 Task: Find connections with filter location Sukuta with filter topic #realtorwith filter profile language Spanish with filter current company Teads with filter school MVSR Engineering College with filter industry Housing Programs with filter service category Demand Generation with filter keywords title Sales Engineer
Action: Mouse moved to (238, 227)
Screenshot: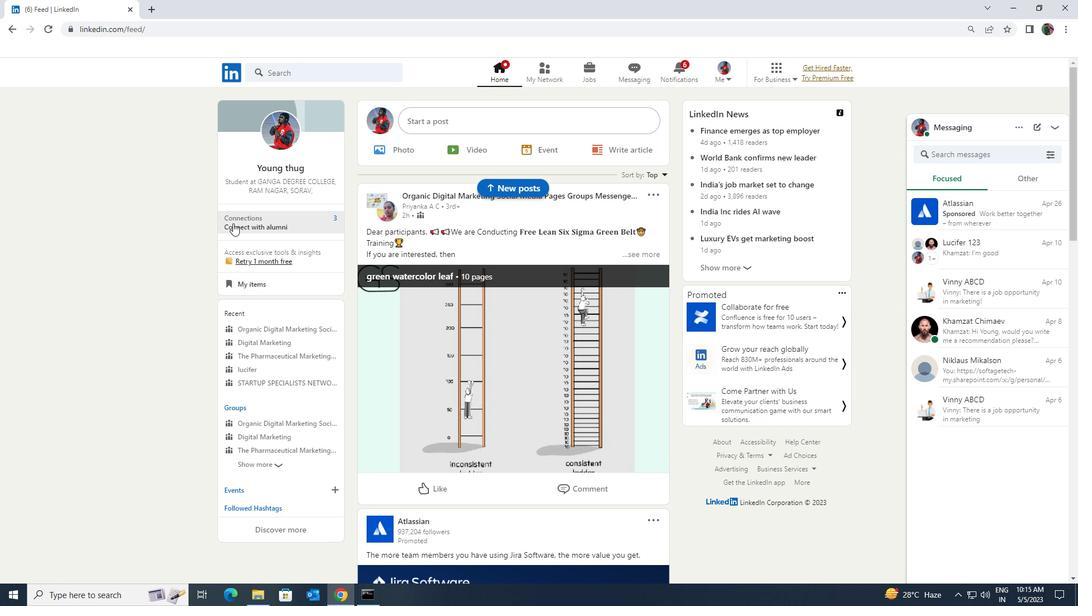 
Action: Mouse pressed left at (238, 227)
Screenshot: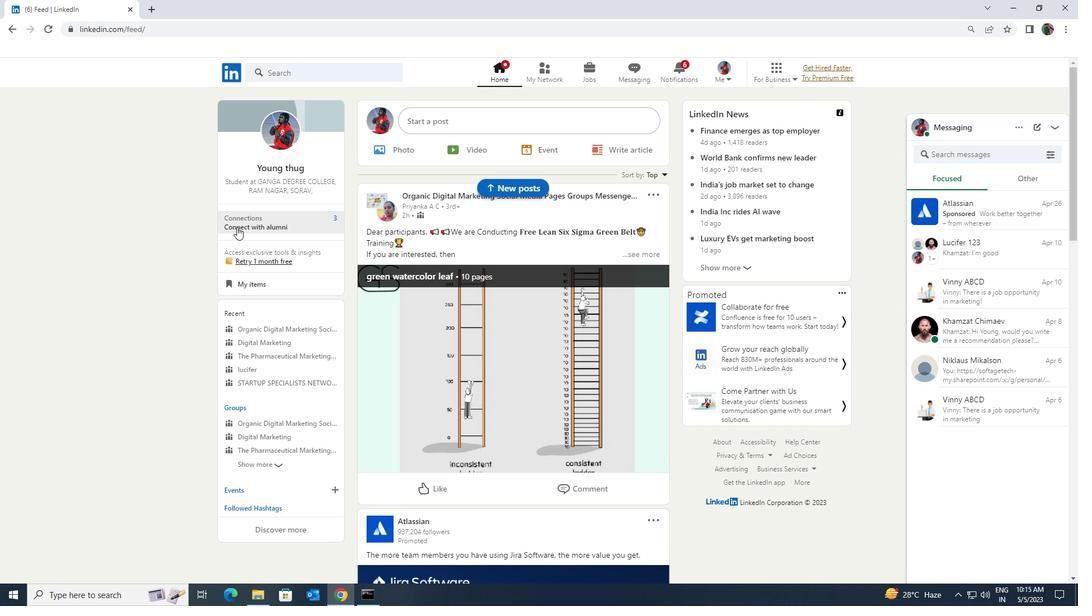 
Action: Mouse moved to (268, 140)
Screenshot: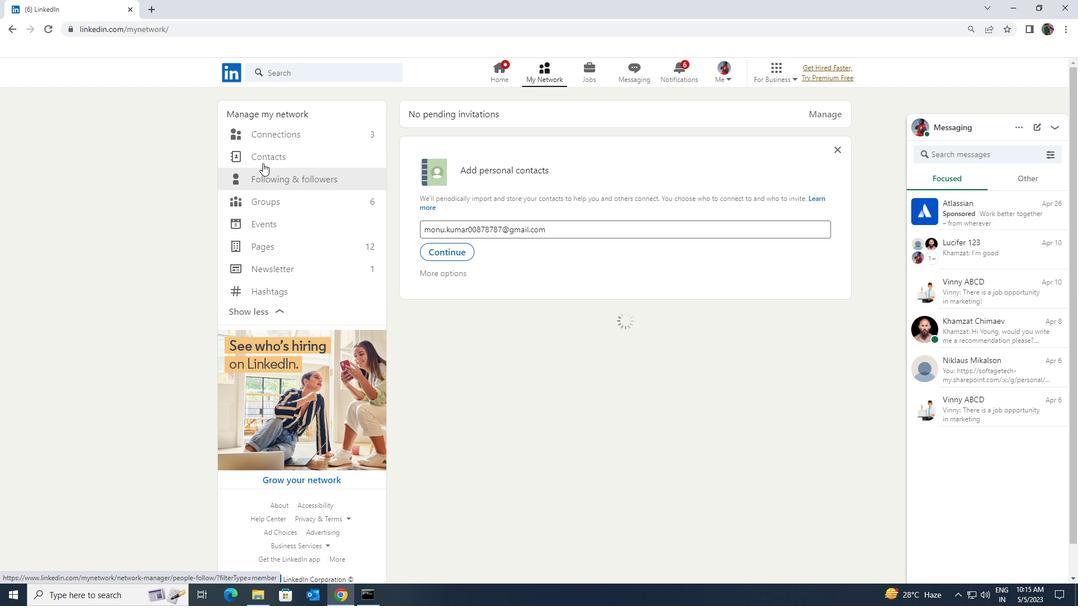 
Action: Mouse pressed left at (268, 140)
Screenshot: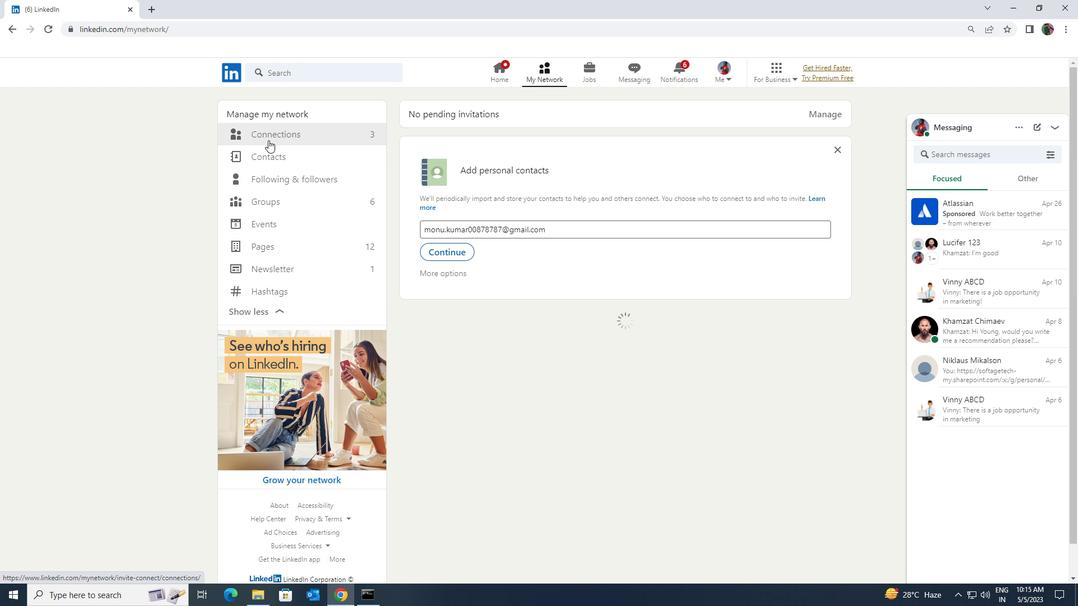 
Action: Mouse moved to (614, 136)
Screenshot: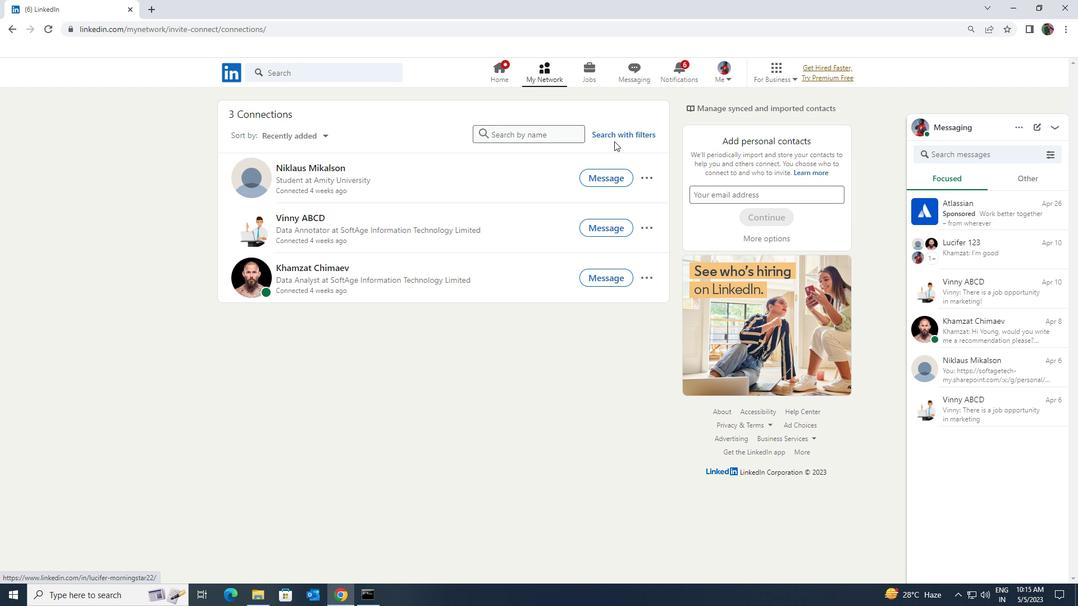 
Action: Mouse pressed left at (614, 136)
Screenshot: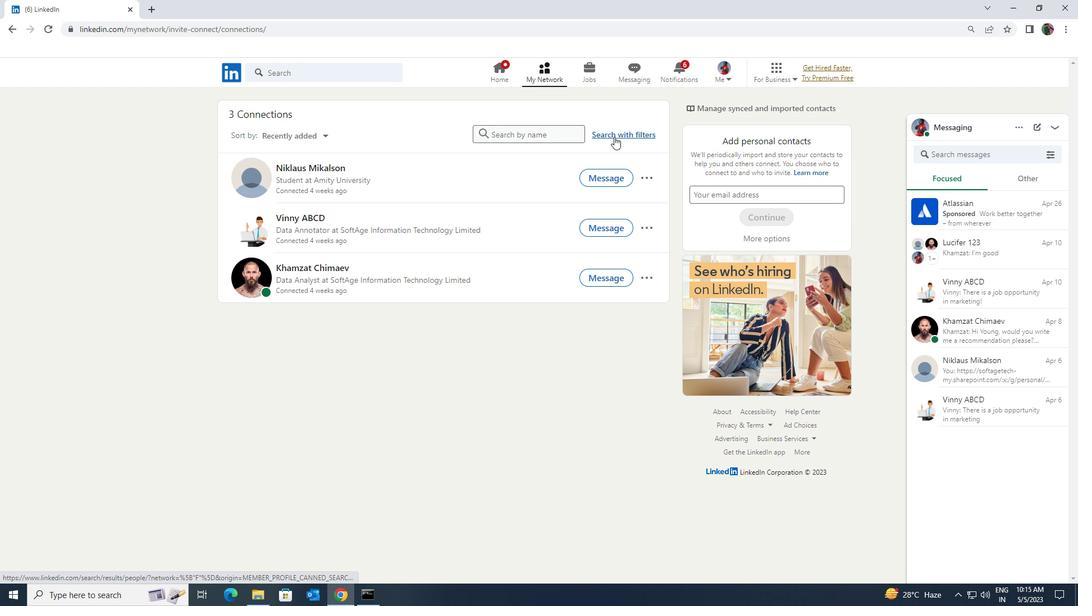 
Action: Mouse moved to (580, 102)
Screenshot: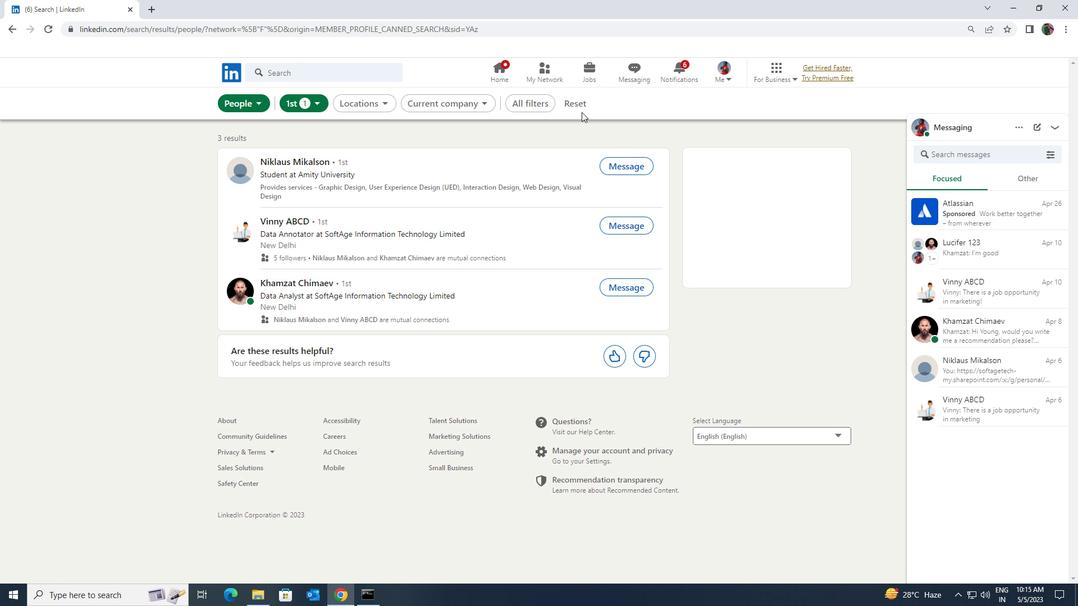 
Action: Mouse pressed left at (580, 102)
Screenshot: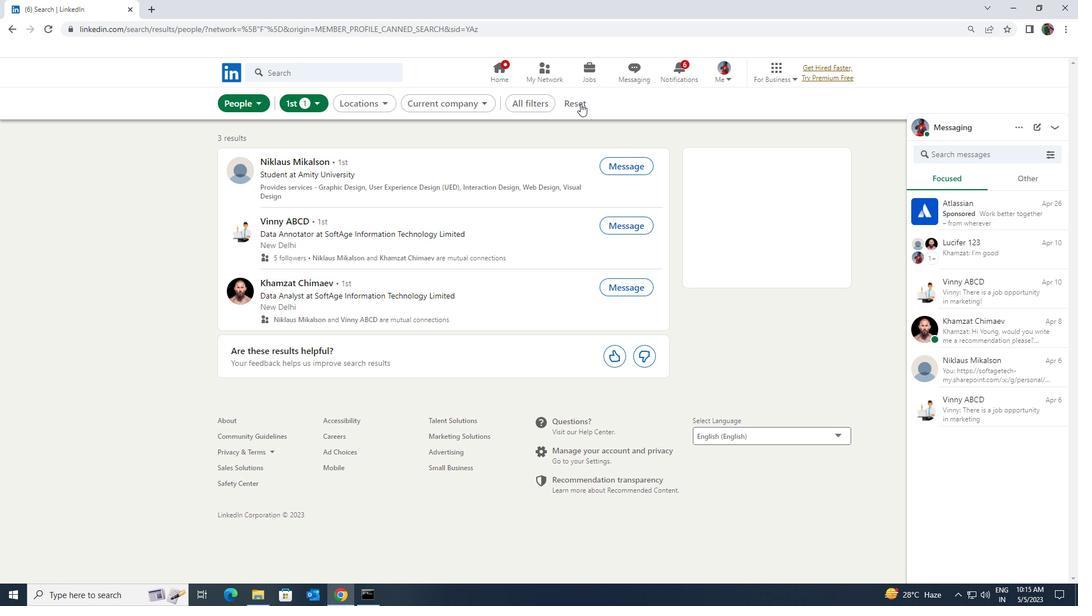 
Action: Mouse moved to (573, 103)
Screenshot: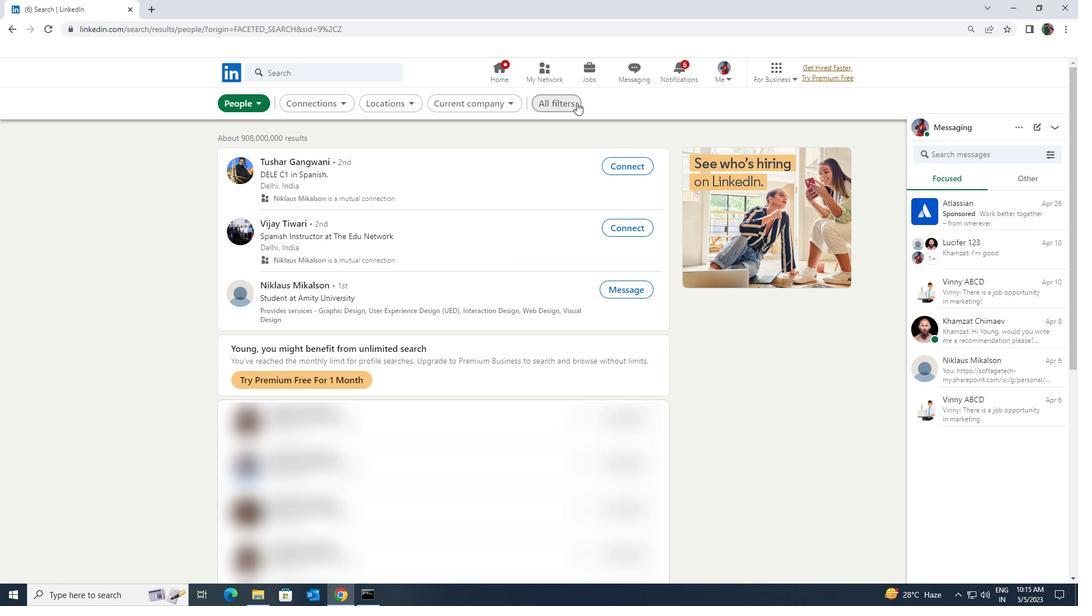 
Action: Mouse pressed left at (573, 103)
Screenshot: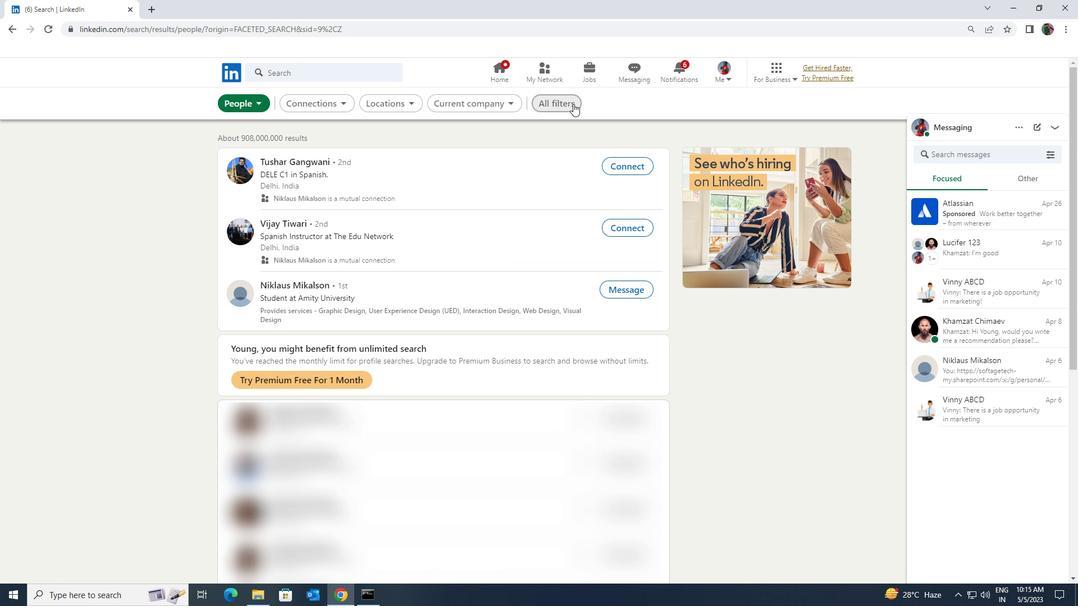
Action: Mouse moved to (940, 439)
Screenshot: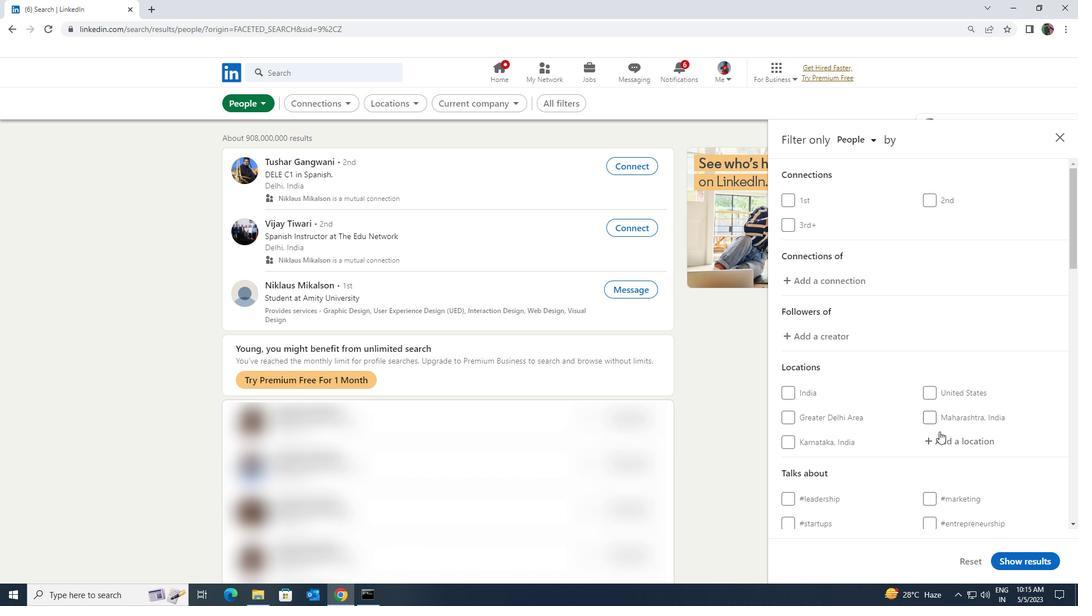 
Action: Mouse pressed left at (940, 439)
Screenshot: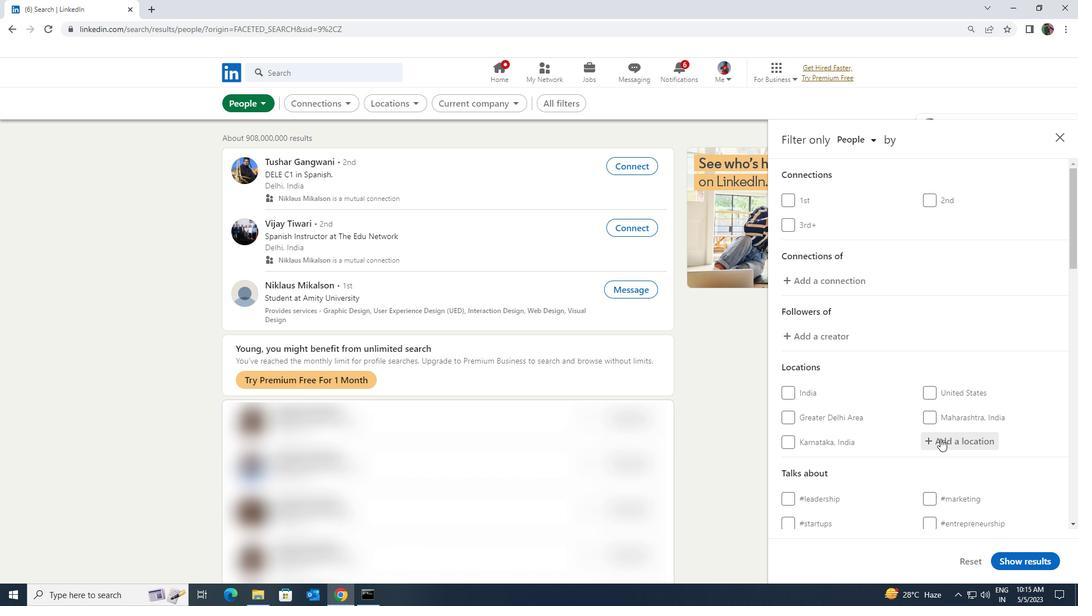 
Action: Mouse moved to (924, 436)
Screenshot: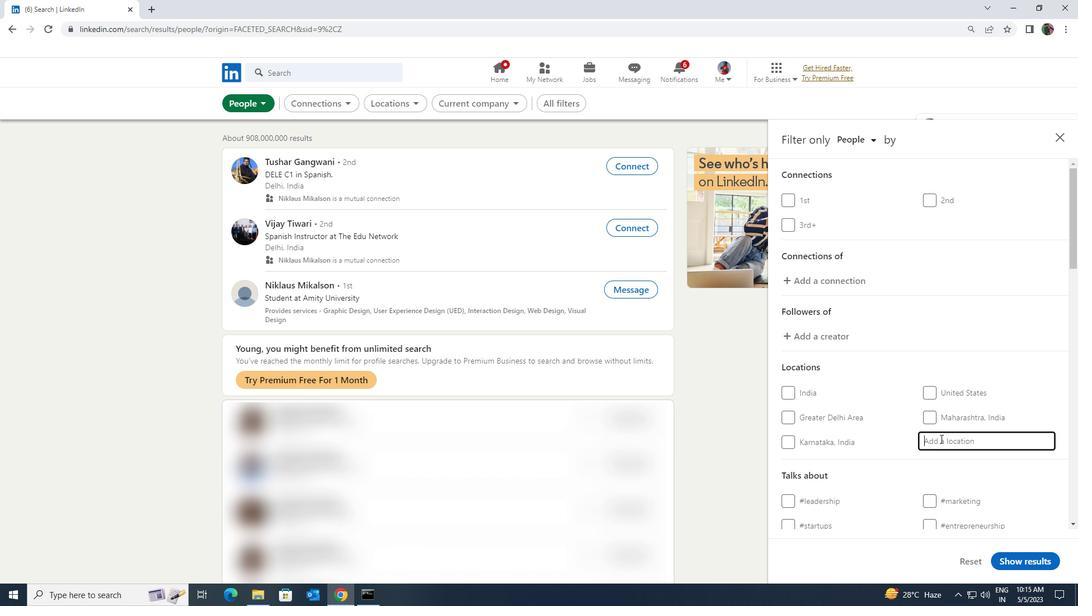 
Action: Key pressed <Key.shift>SUKUTA
Screenshot: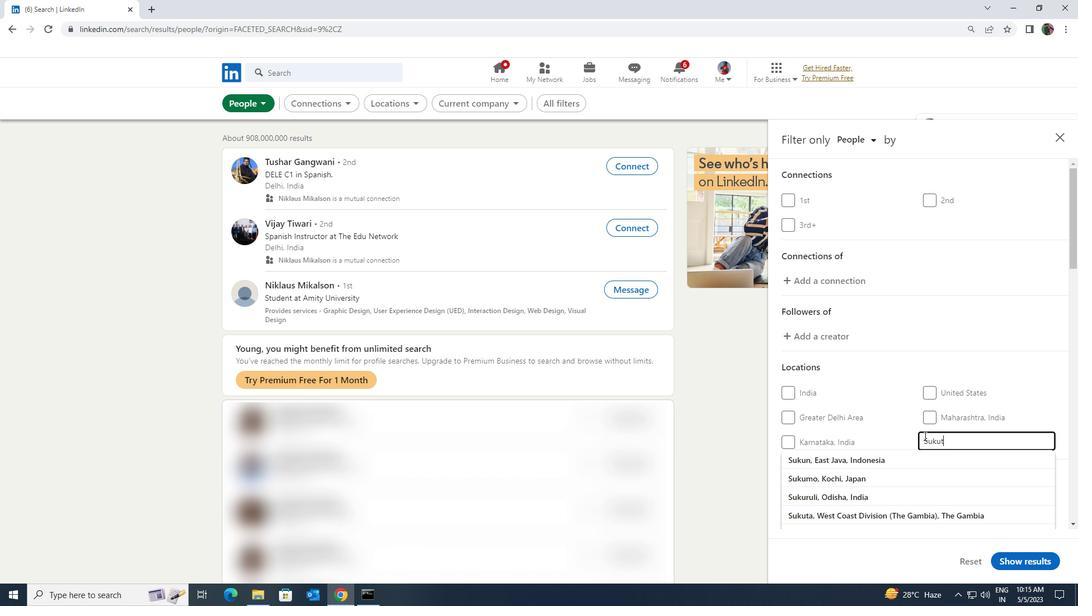 
Action: Mouse moved to (921, 465)
Screenshot: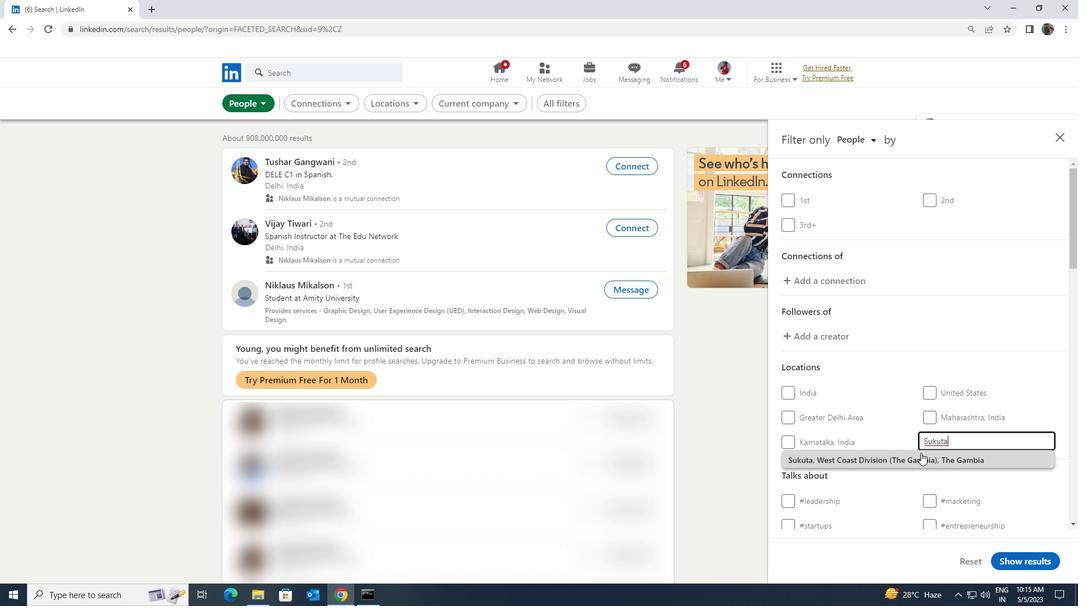 
Action: Mouse pressed left at (921, 465)
Screenshot: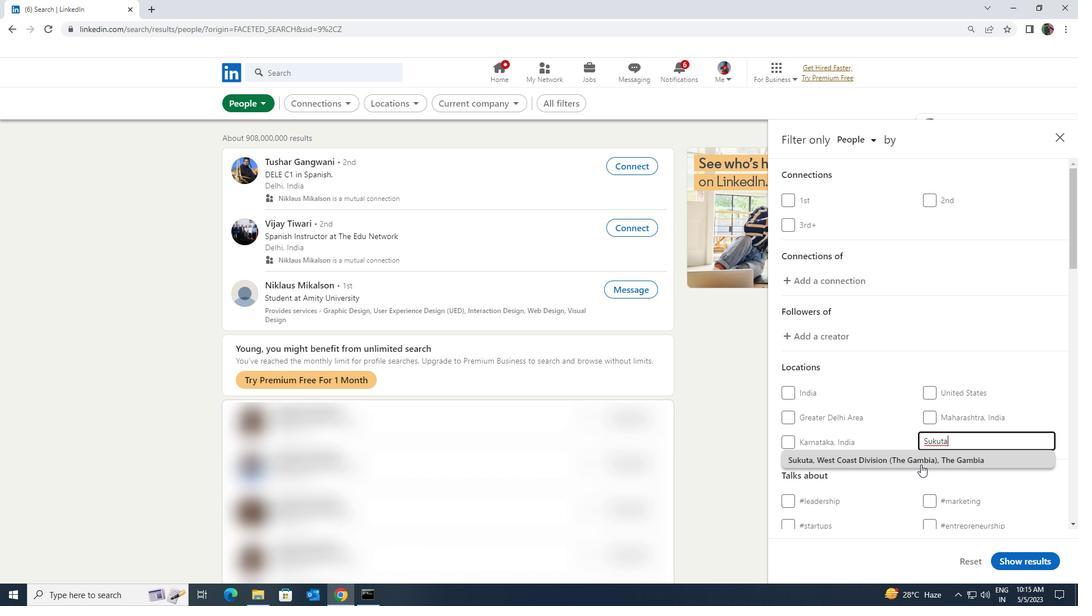 
Action: Mouse scrolled (921, 465) with delta (0, 0)
Screenshot: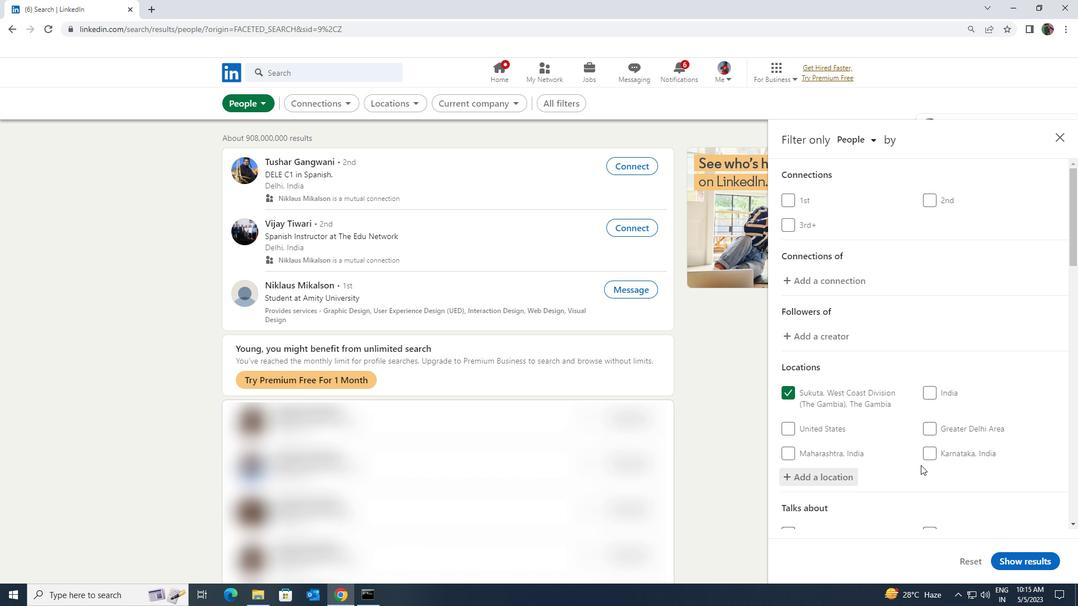 
Action: Mouse scrolled (921, 465) with delta (0, 0)
Screenshot: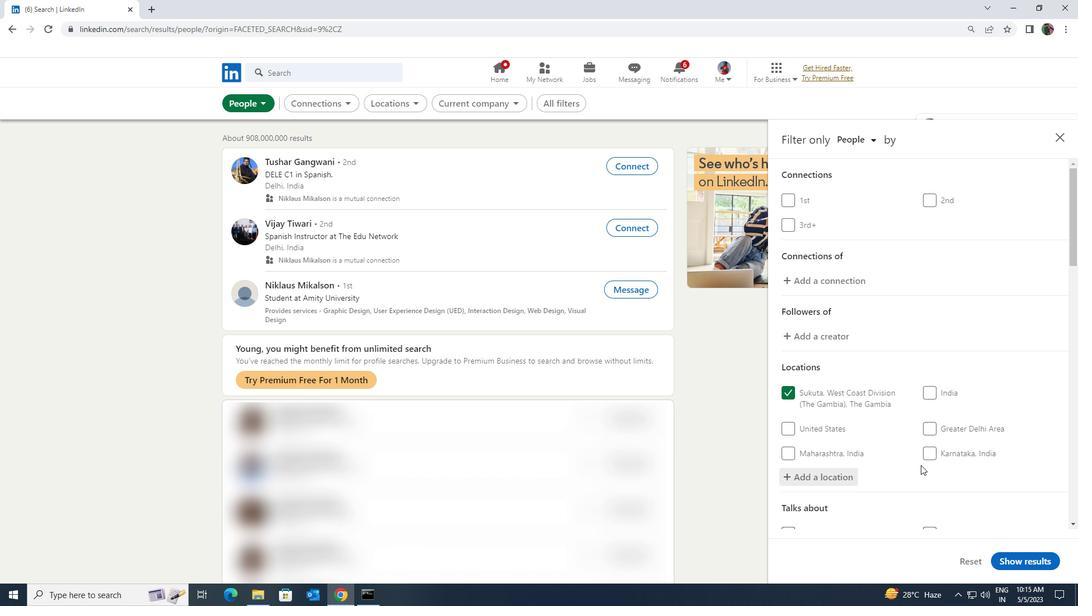 
Action: Mouse moved to (934, 472)
Screenshot: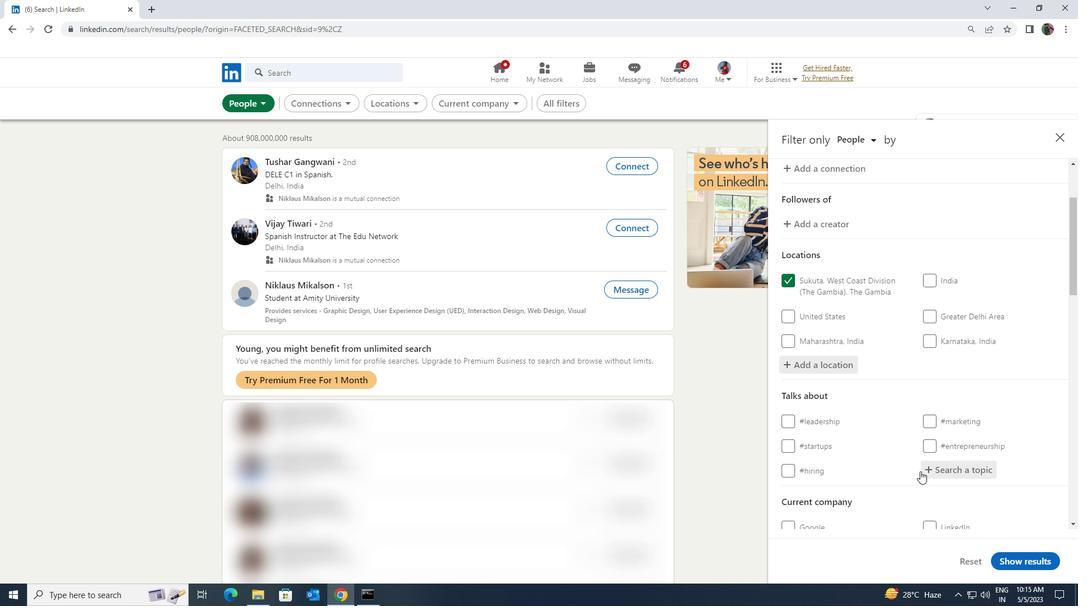
Action: Mouse pressed left at (934, 472)
Screenshot: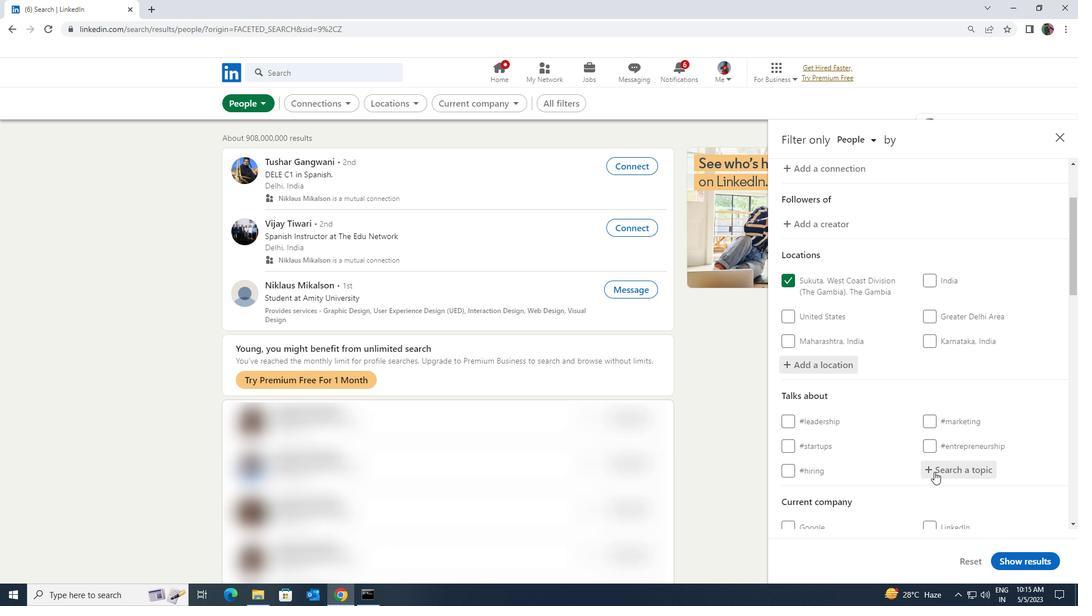 
Action: Key pressed <Key.shift><Key.shift>REALTOR
Screenshot: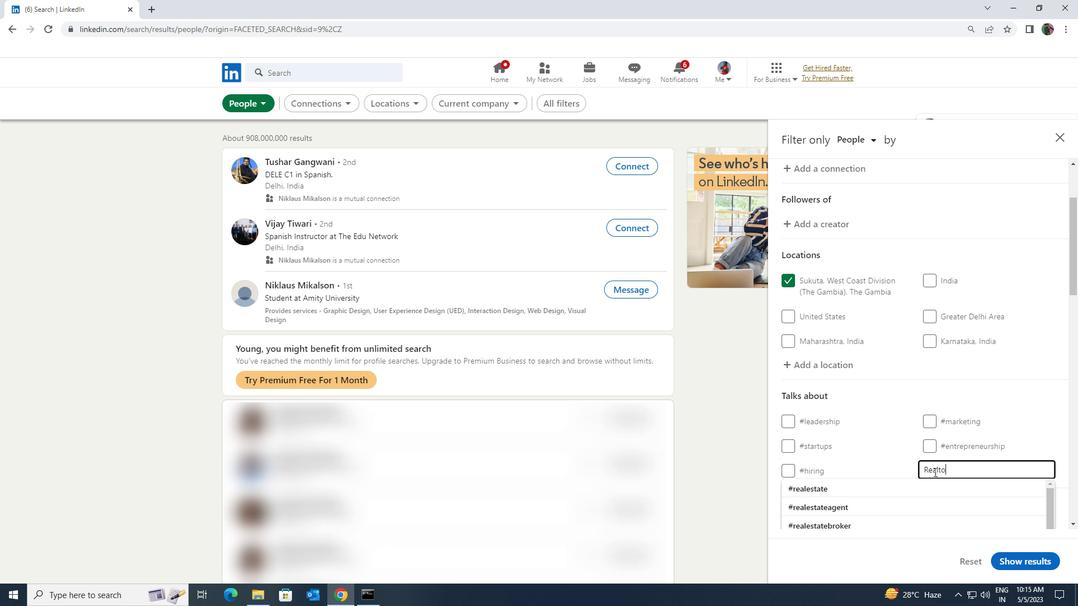 
Action: Mouse moved to (927, 481)
Screenshot: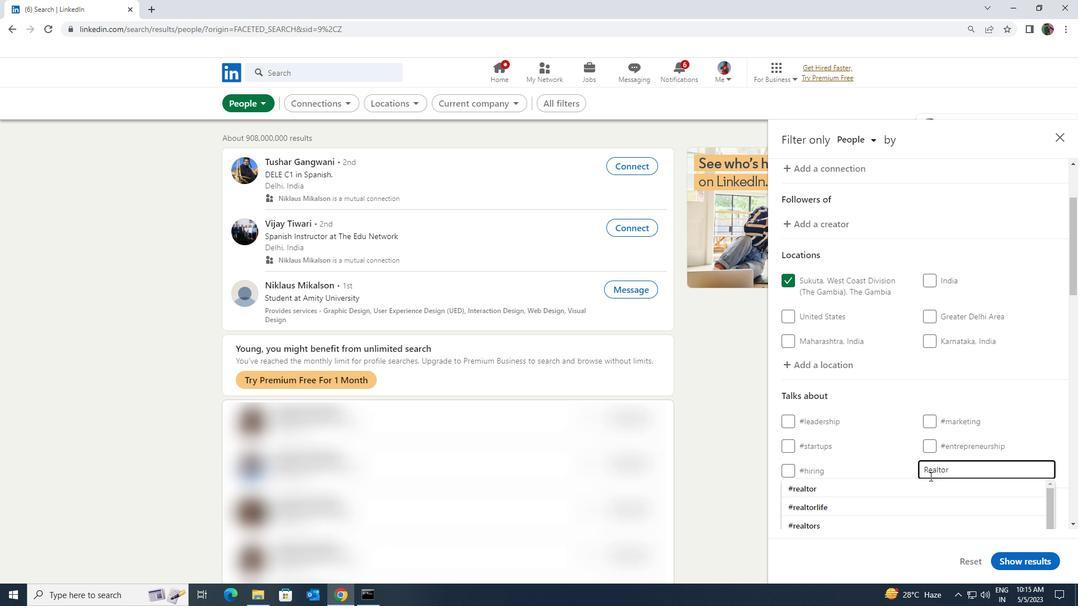 
Action: Mouse pressed left at (927, 481)
Screenshot: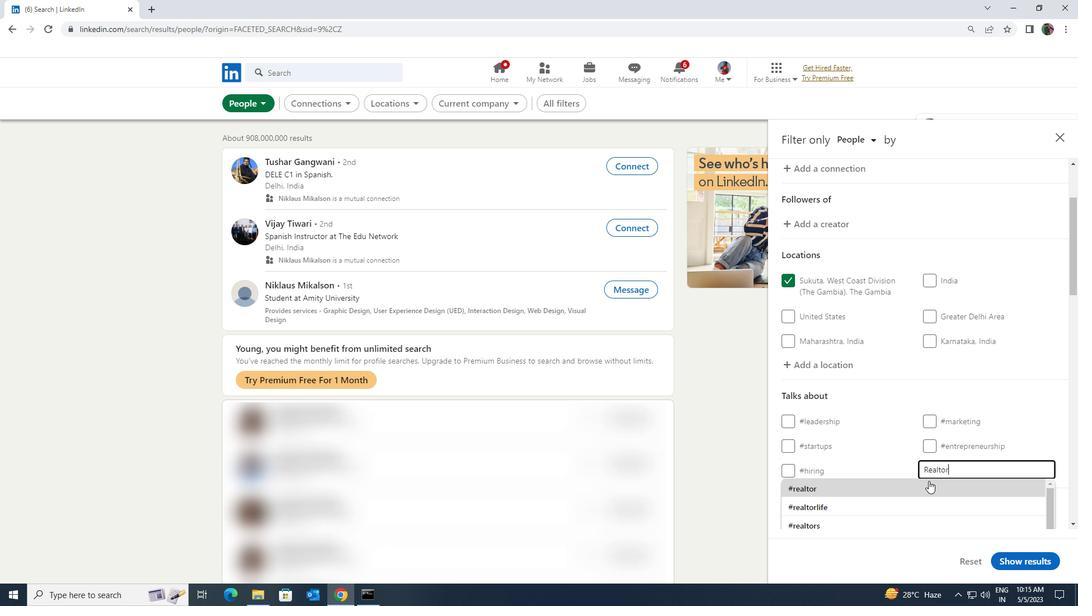 
Action: Mouse scrolled (927, 481) with delta (0, 0)
Screenshot: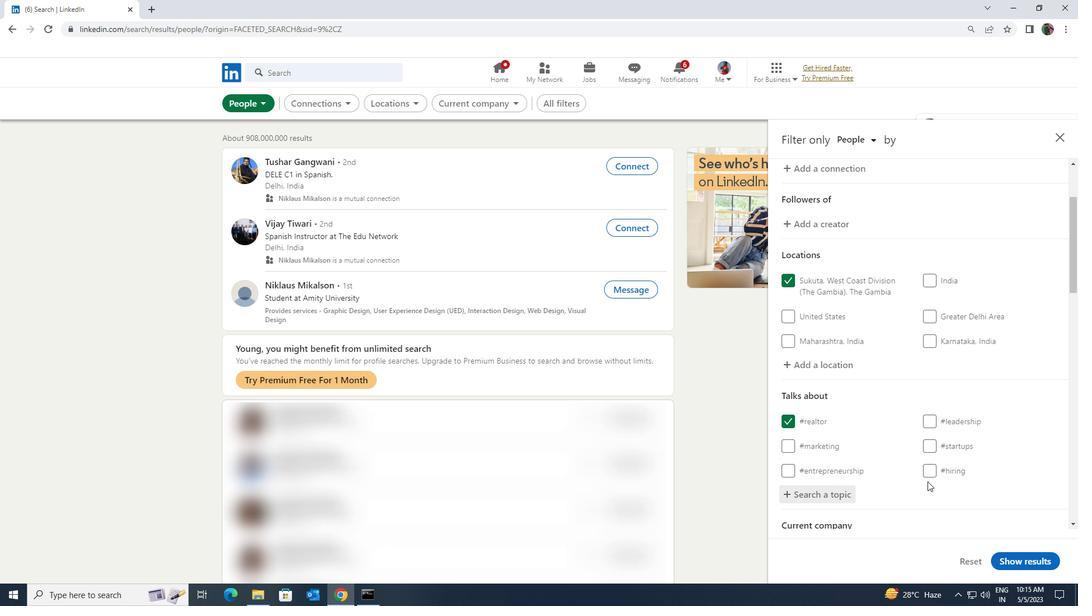 
Action: Mouse scrolled (927, 481) with delta (0, 0)
Screenshot: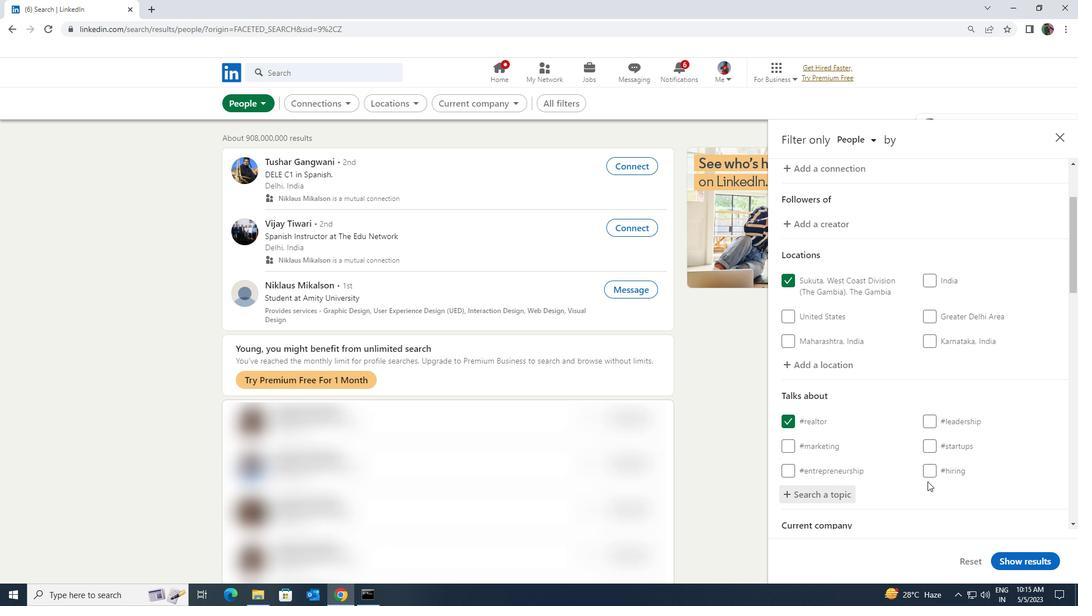 
Action: Mouse scrolled (927, 481) with delta (0, 0)
Screenshot: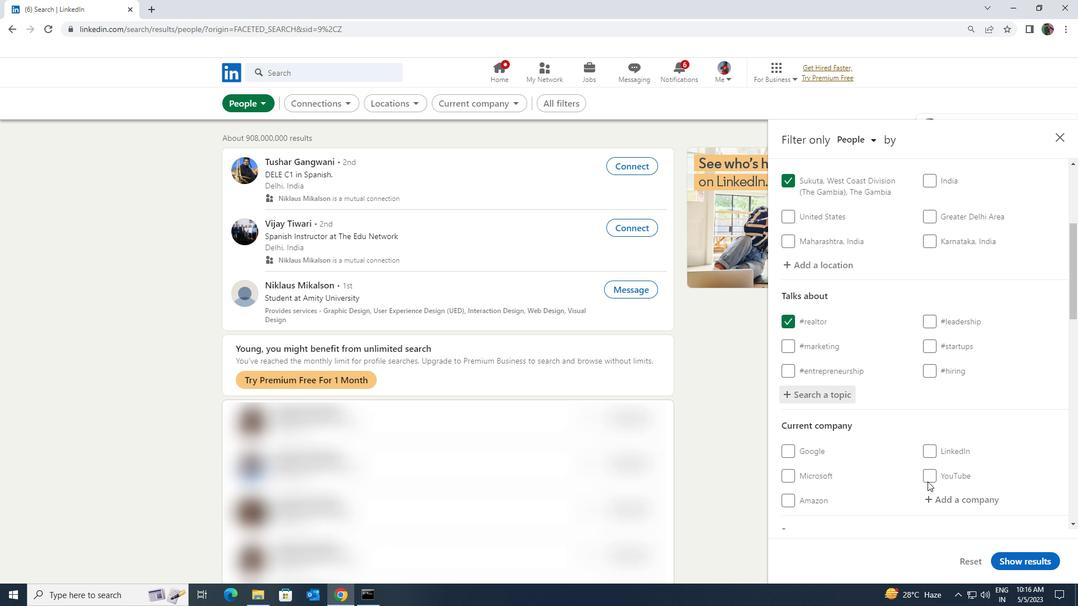 
Action: Mouse scrolled (927, 481) with delta (0, 0)
Screenshot: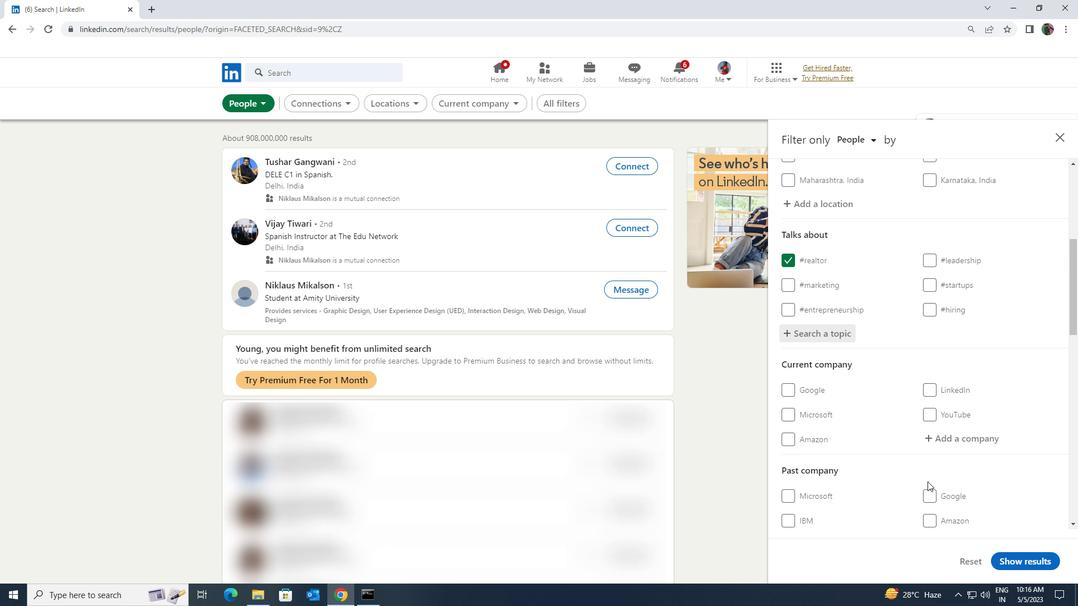 
Action: Mouse scrolled (927, 481) with delta (0, 0)
Screenshot: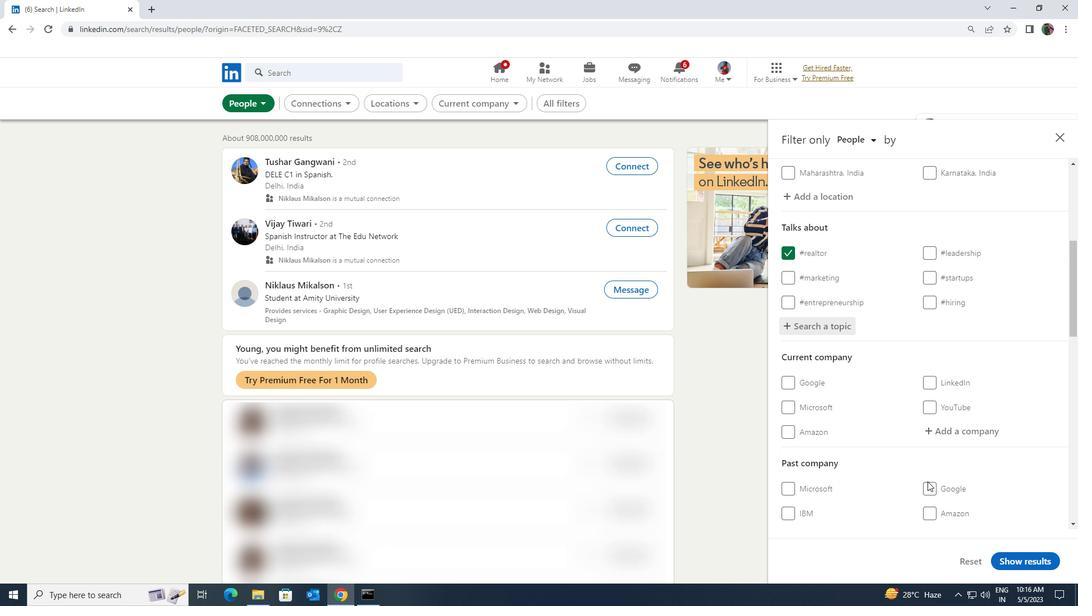 
Action: Mouse scrolled (927, 481) with delta (0, 0)
Screenshot: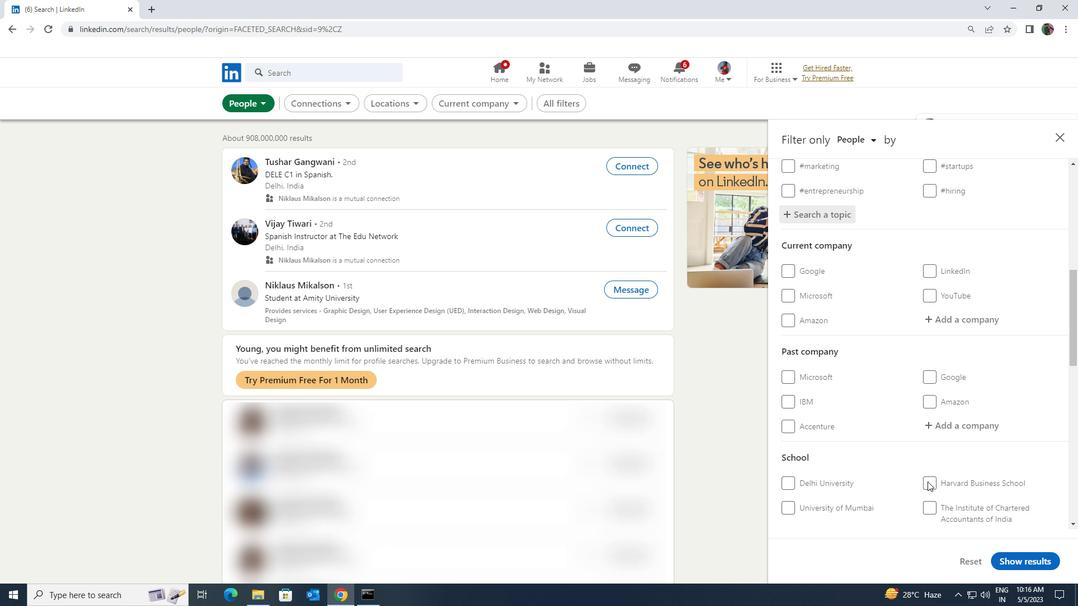 
Action: Mouse scrolled (927, 481) with delta (0, 0)
Screenshot: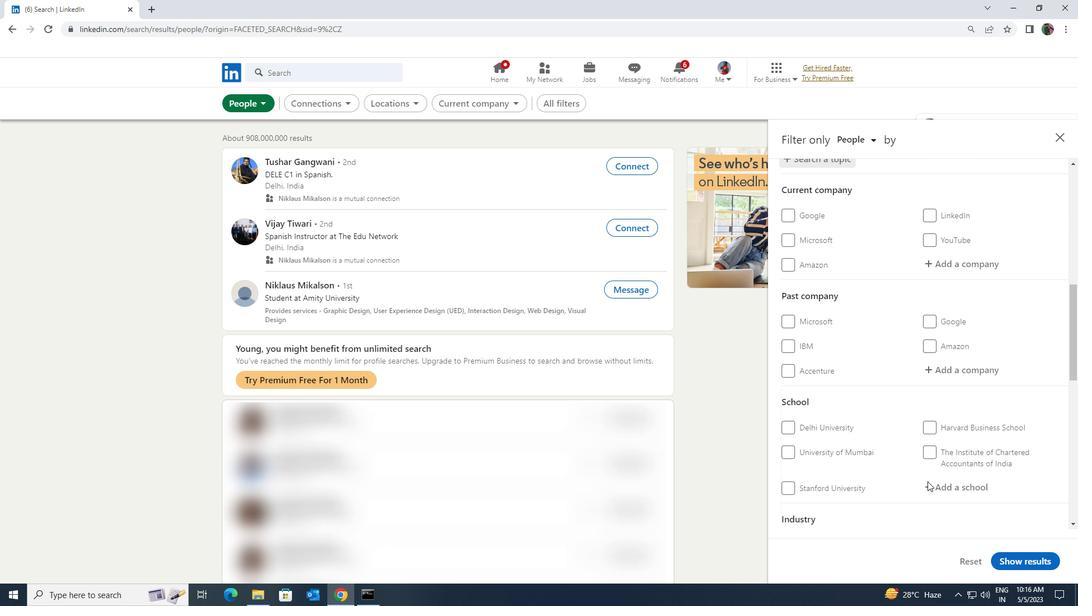
Action: Mouse scrolled (927, 481) with delta (0, 0)
Screenshot: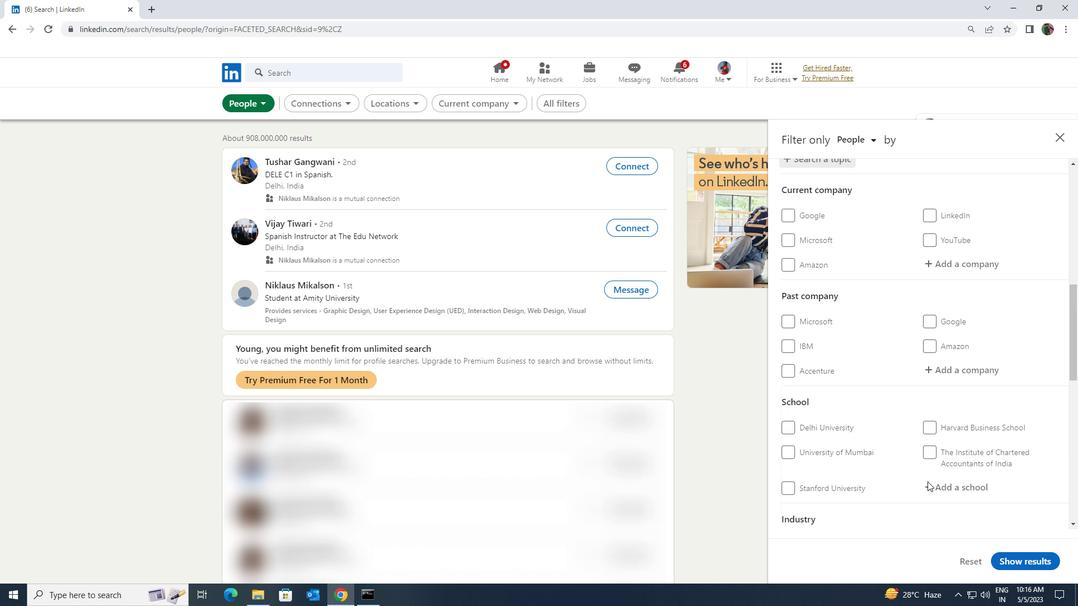 
Action: Mouse scrolled (927, 481) with delta (0, 0)
Screenshot: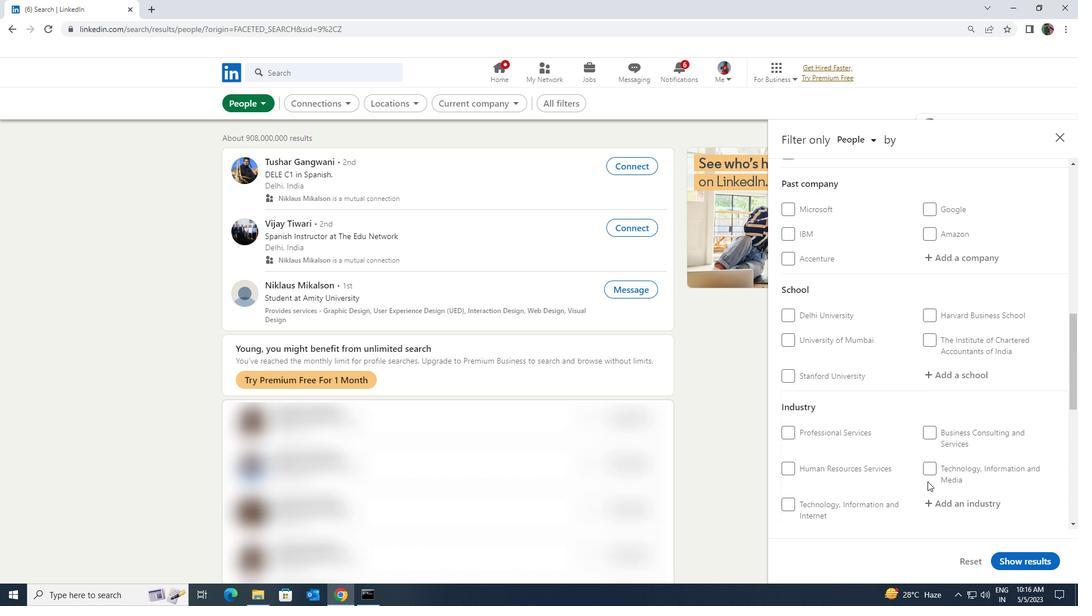 
Action: Mouse scrolled (927, 481) with delta (0, 0)
Screenshot: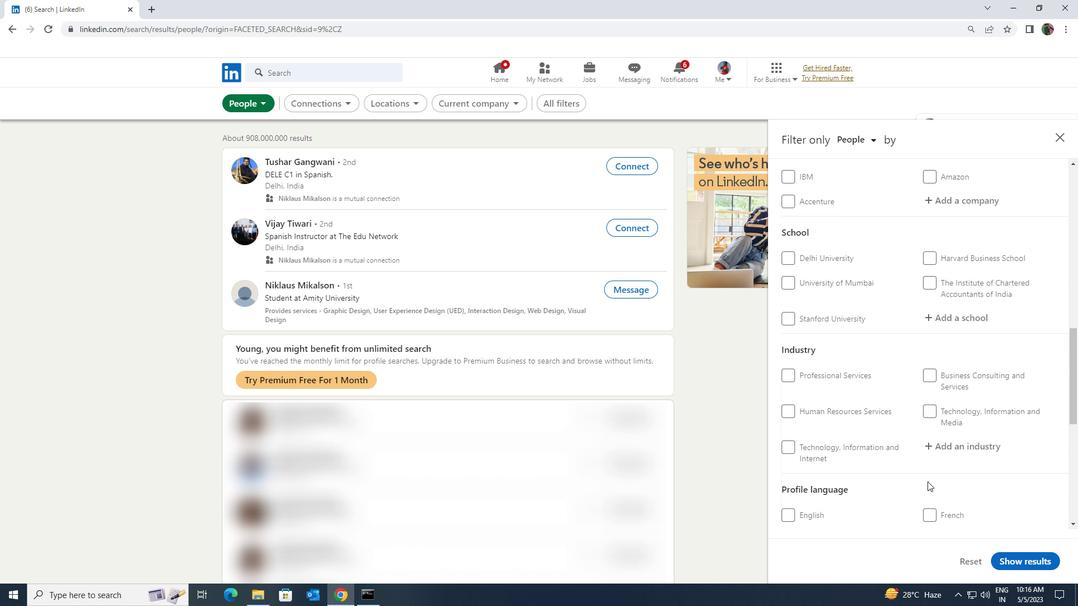 
Action: Mouse scrolled (927, 481) with delta (0, 0)
Screenshot: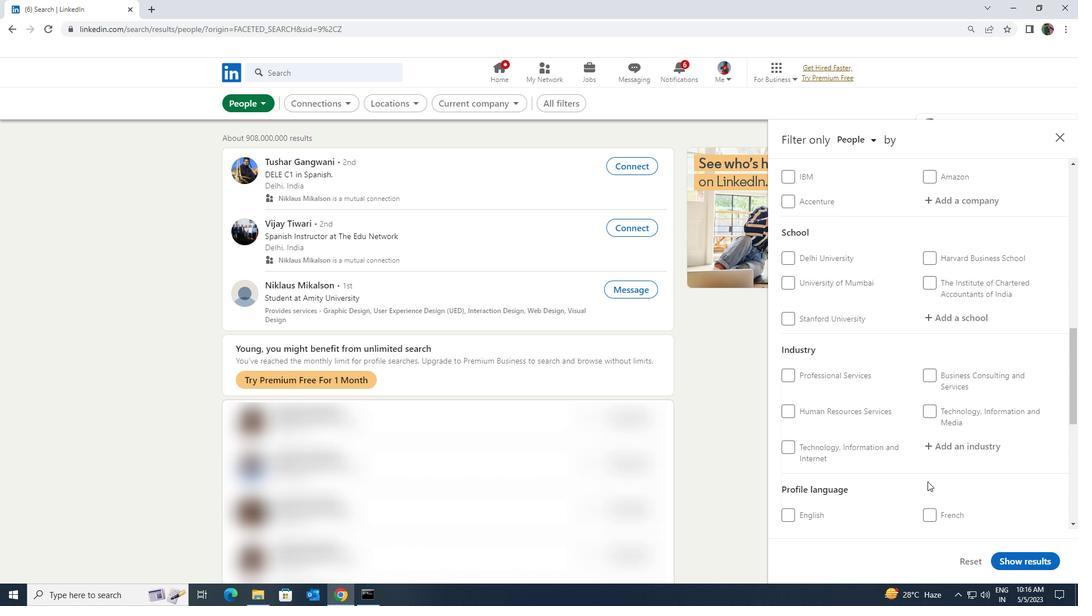 
Action: Mouse moved to (813, 432)
Screenshot: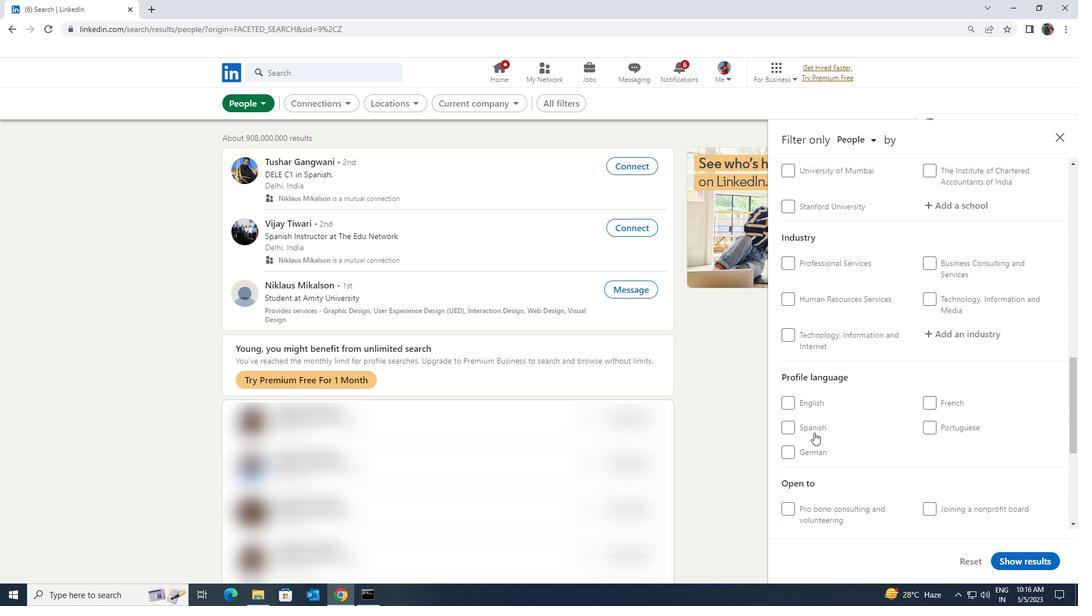 
Action: Mouse pressed left at (813, 432)
Screenshot: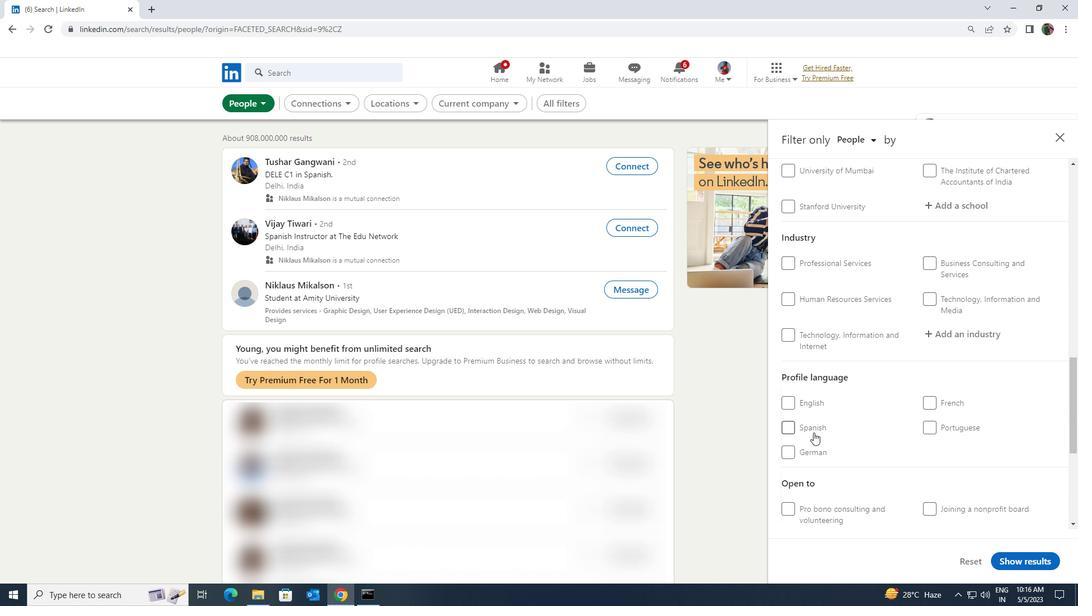 
Action: Mouse moved to (907, 437)
Screenshot: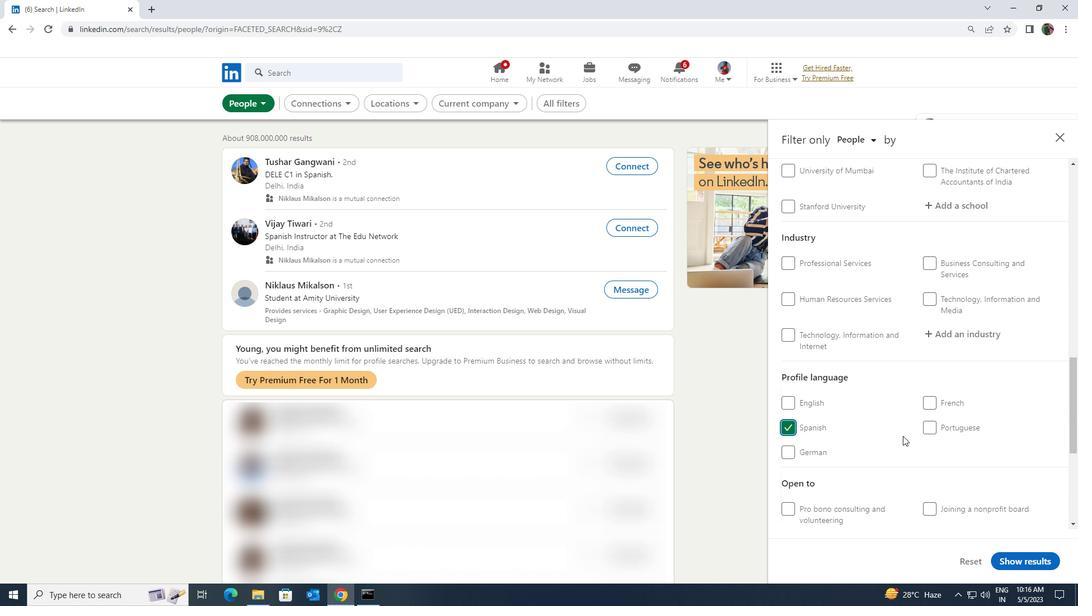 
Action: Mouse scrolled (907, 437) with delta (0, 0)
Screenshot: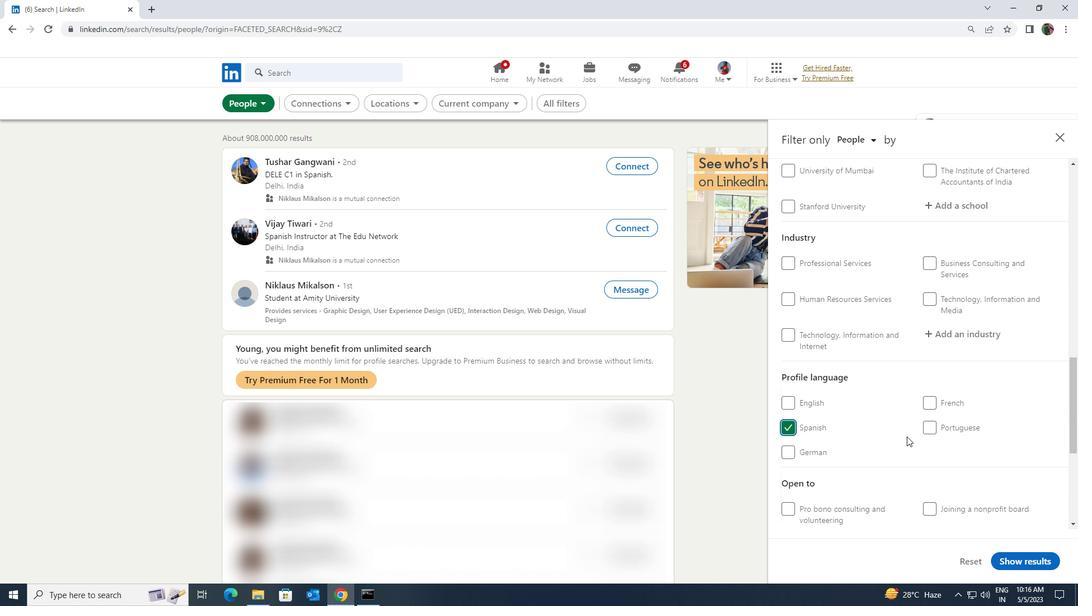 
Action: Mouse scrolled (907, 437) with delta (0, 0)
Screenshot: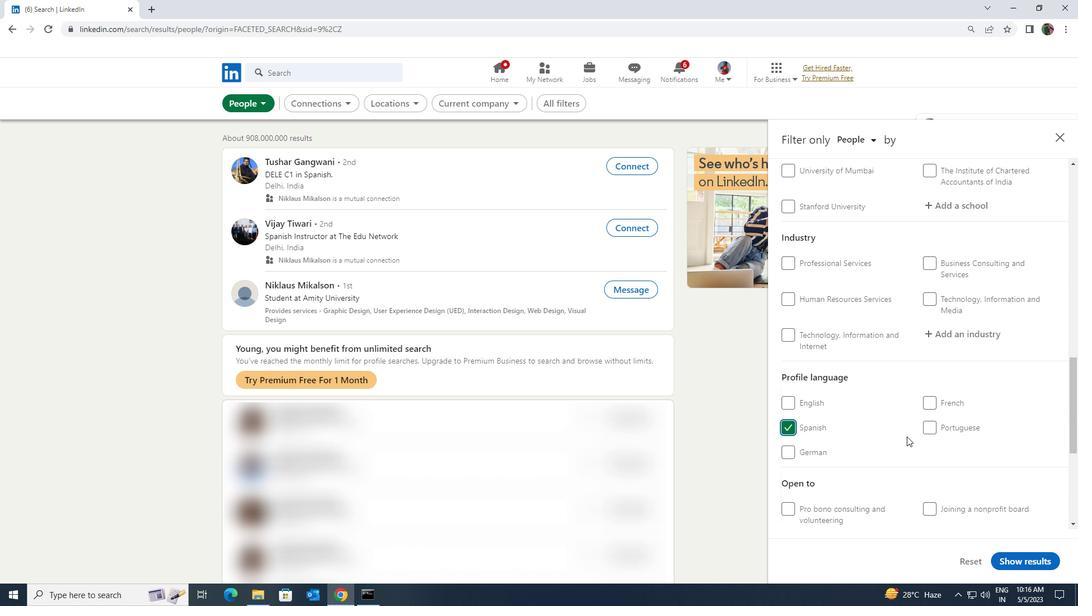 
Action: Mouse moved to (910, 438)
Screenshot: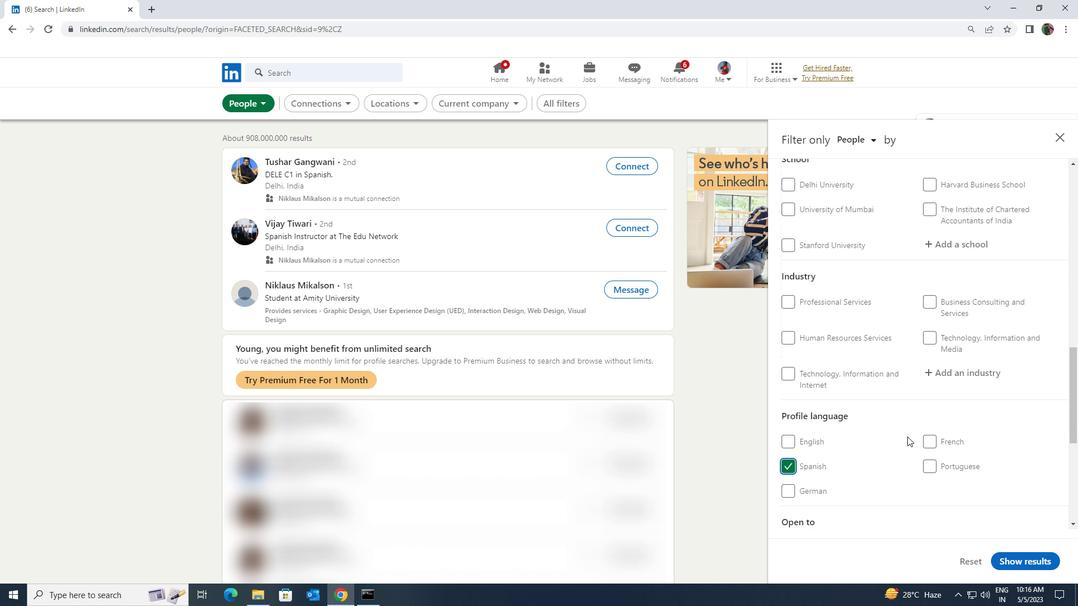 
Action: Mouse scrolled (910, 438) with delta (0, 0)
Screenshot: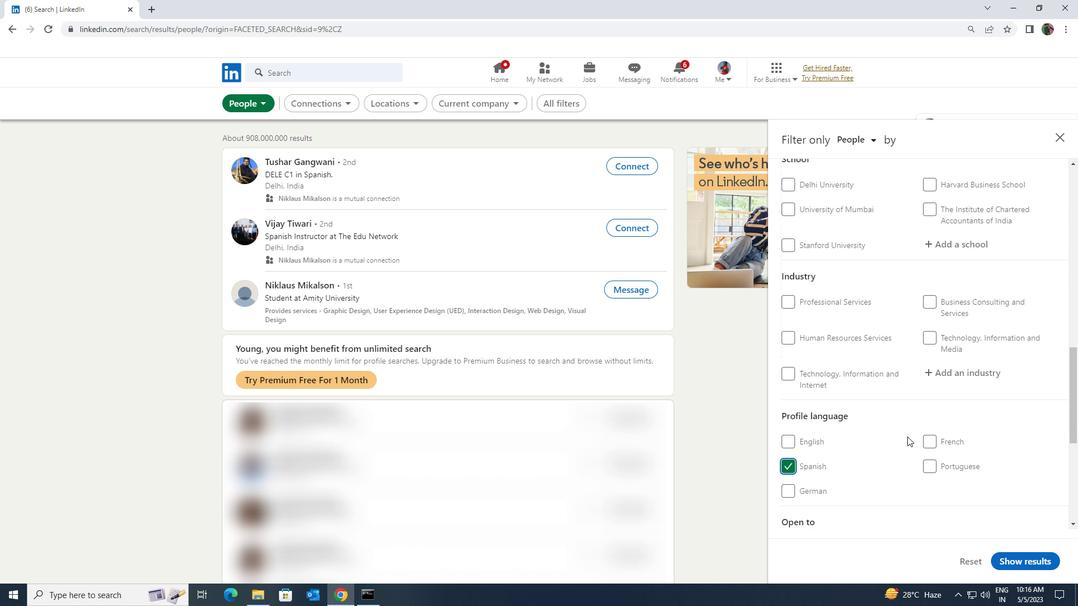 
Action: Mouse scrolled (910, 438) with delta (0, 0)
Screenshot: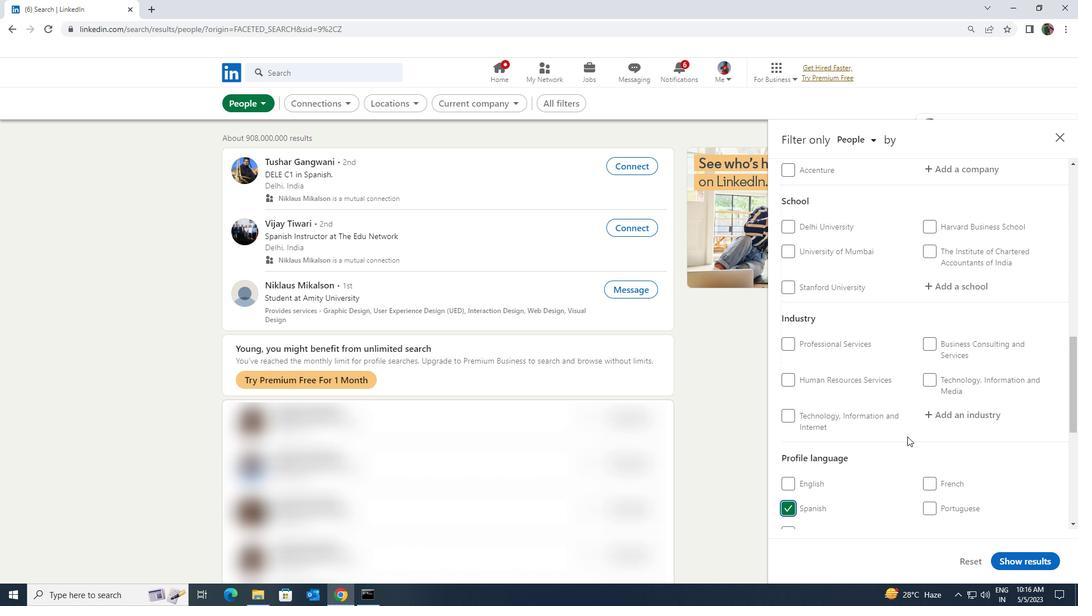 
Action: Mouse moved to (910, 439)
Screenshot: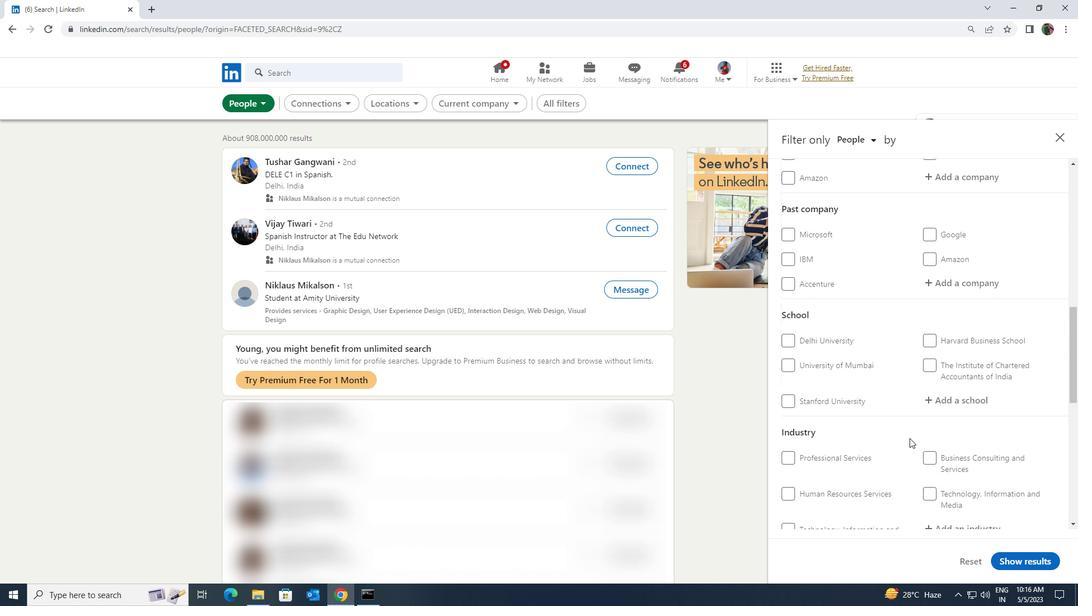 
Action: Mouse scrolled (910, 439) with delta (0, 0)
Screenshot: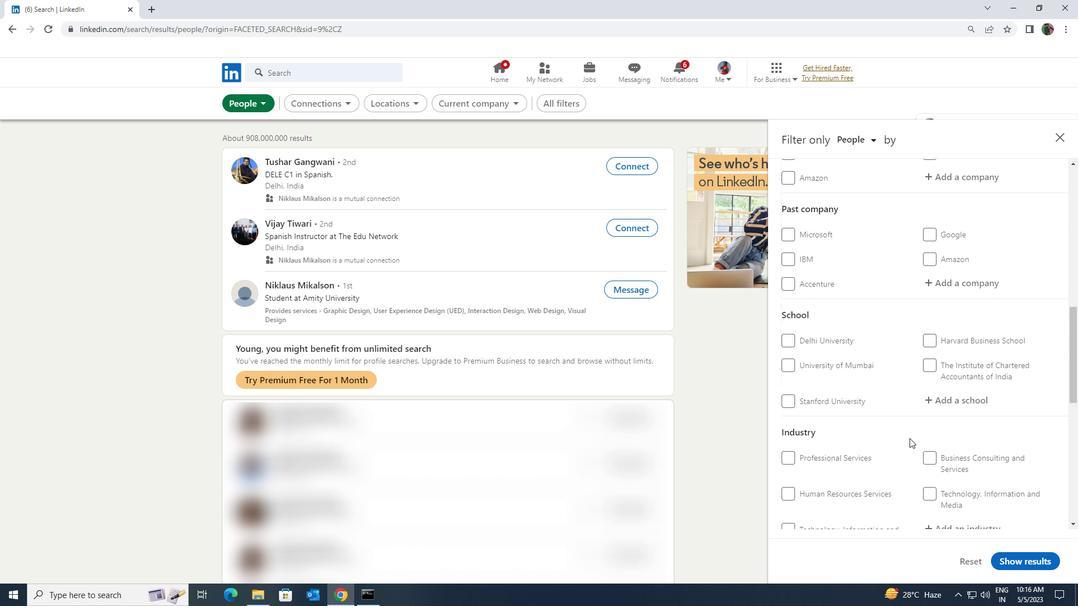 
Action: Mouse scrolled (910, 439) with delta (0, 0)
Screenshot: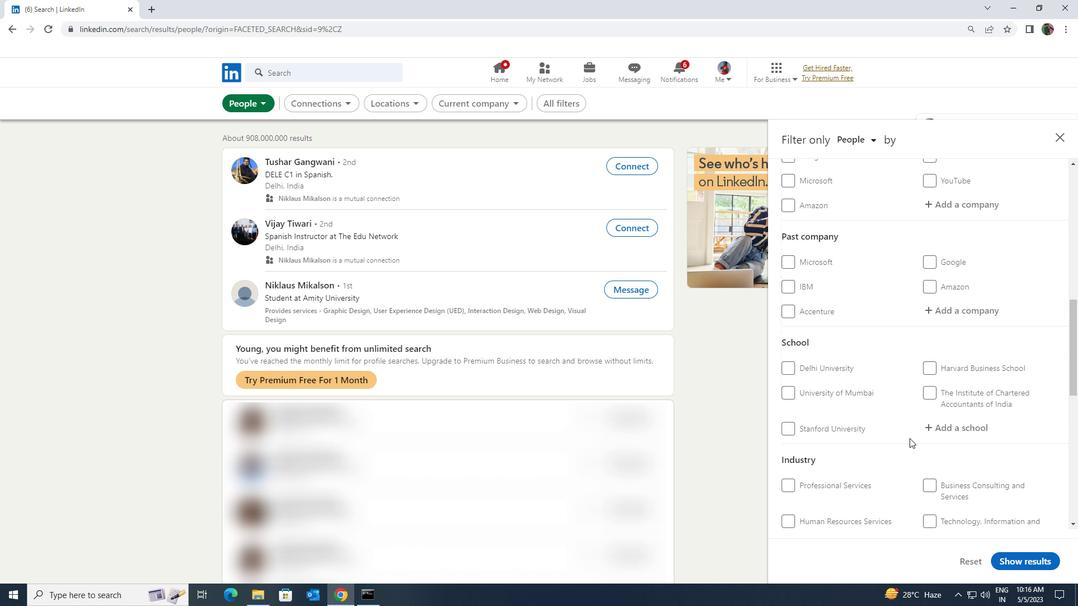 
Action: Mouse moved to (910, 440)
Screenshot: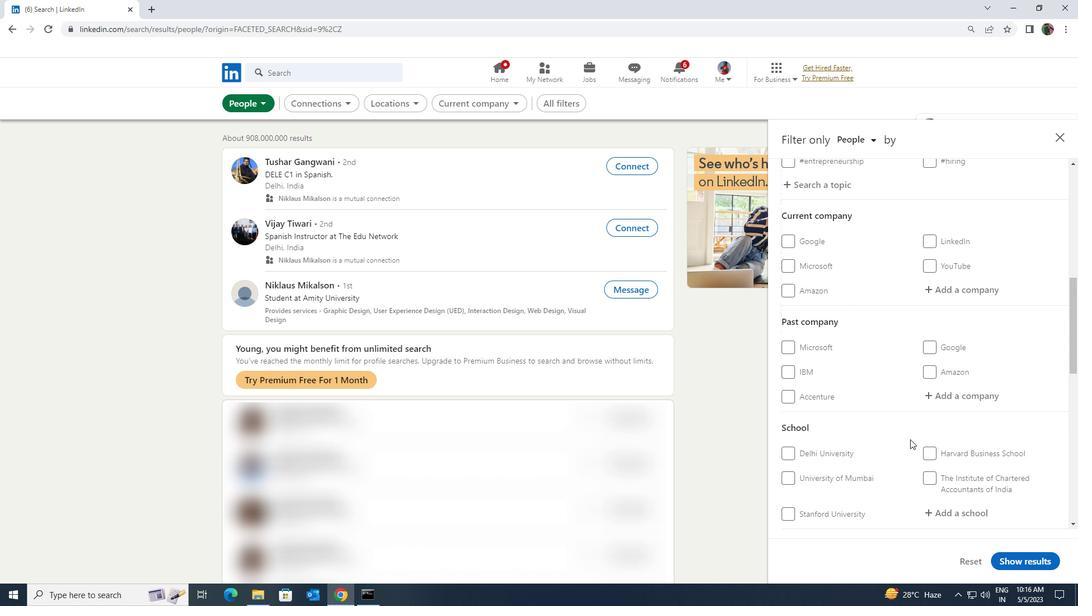 
Action: Mouse scrolled (910, 440) with delta (0, 0)
Screenshot: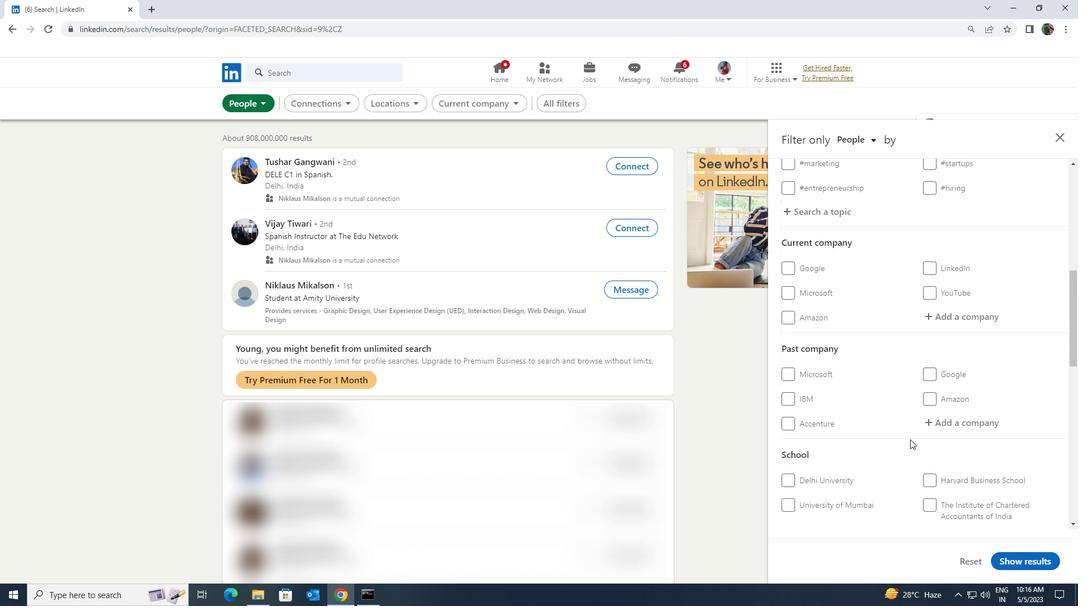 
Action: Mouse scrolled (910, 440) with delta (0, 0)
Screenshot: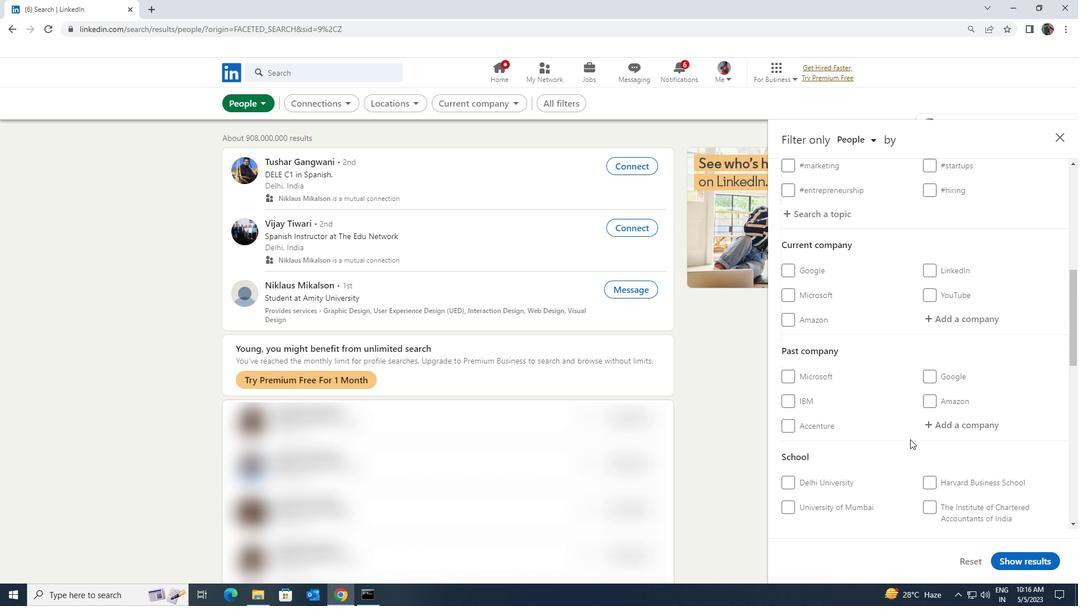
Action: Mouse moved to (927, 431)
Screenshot: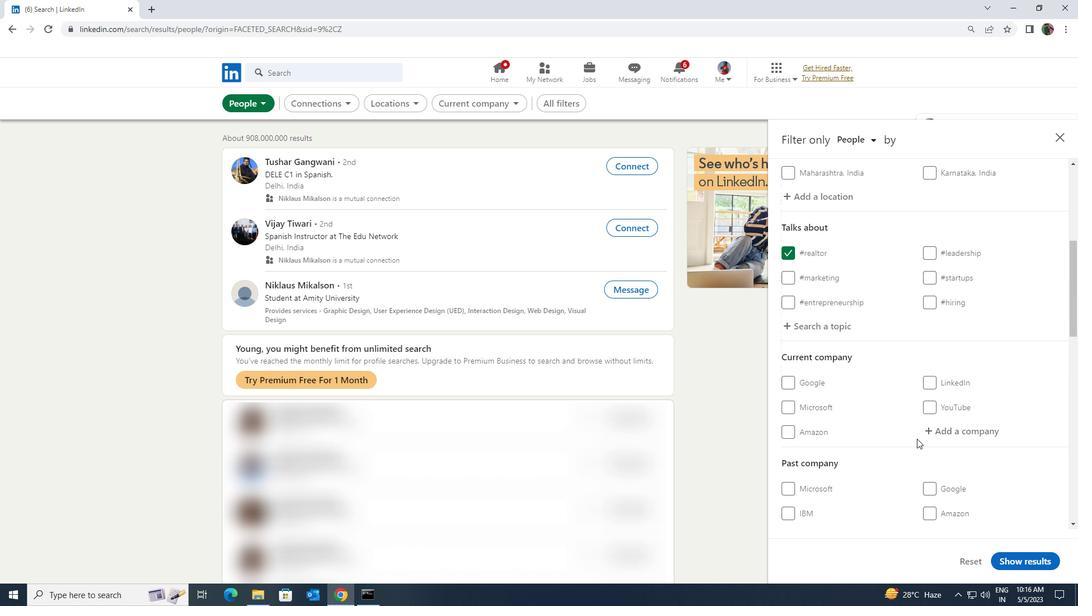 
Action: Mouse pressed left at (927, 431)
Screenshot: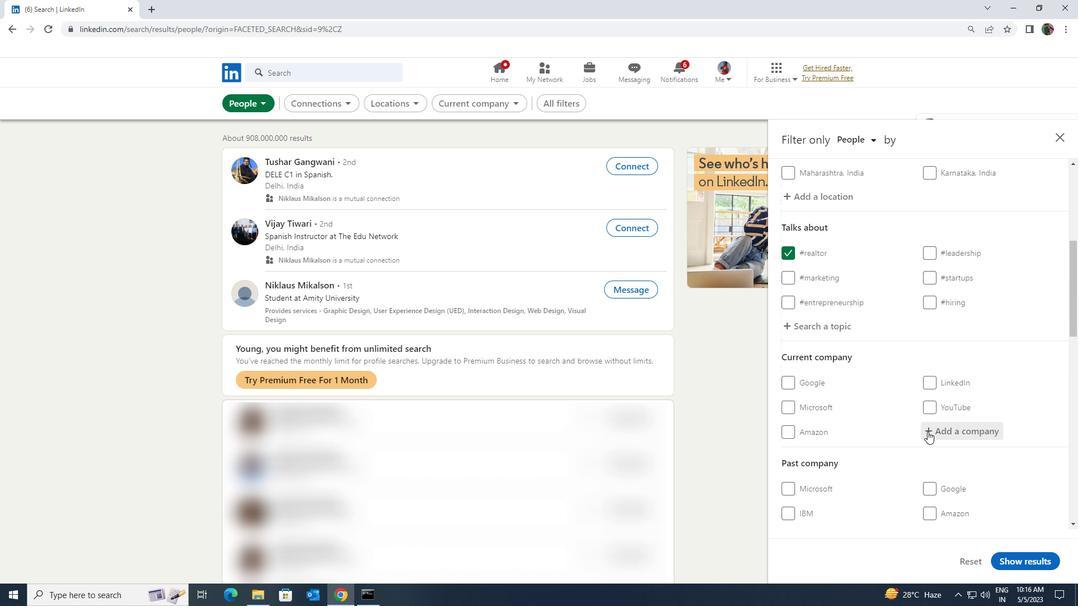 
Action: Key pressed <Key.shift>TEADS
Screenshot: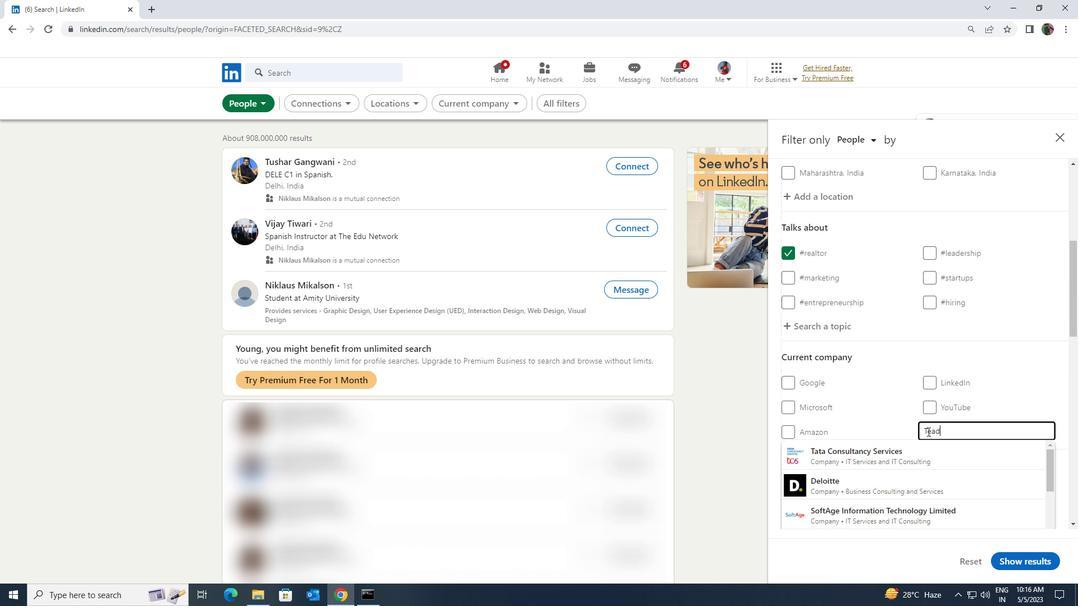 
Action: Mouse moved to (919, 445)
Screenshot: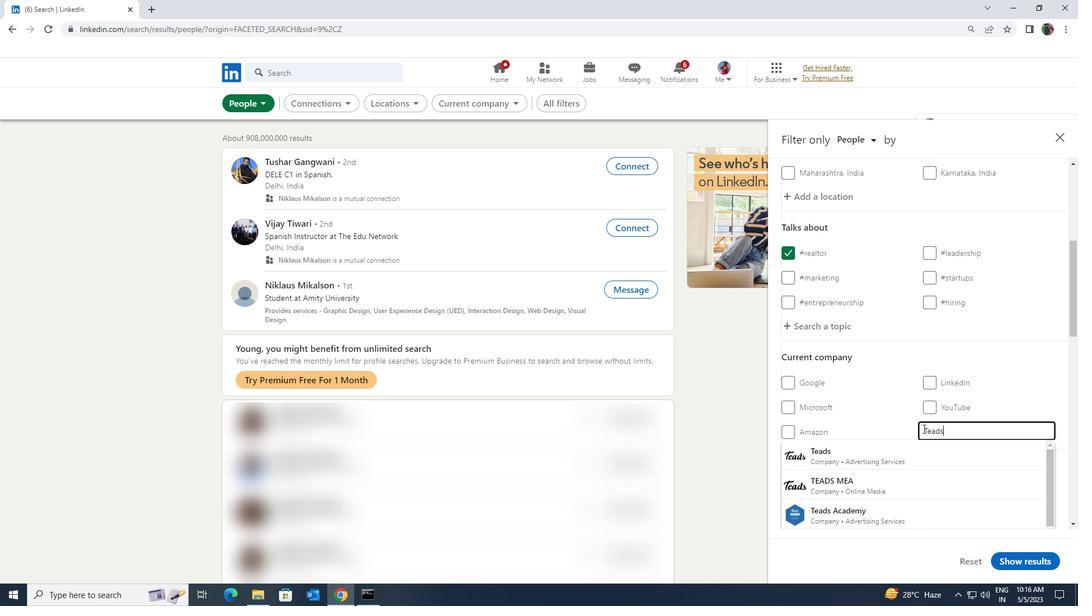 
Action: Mouse pressed left at (919, 445)
Screenshot: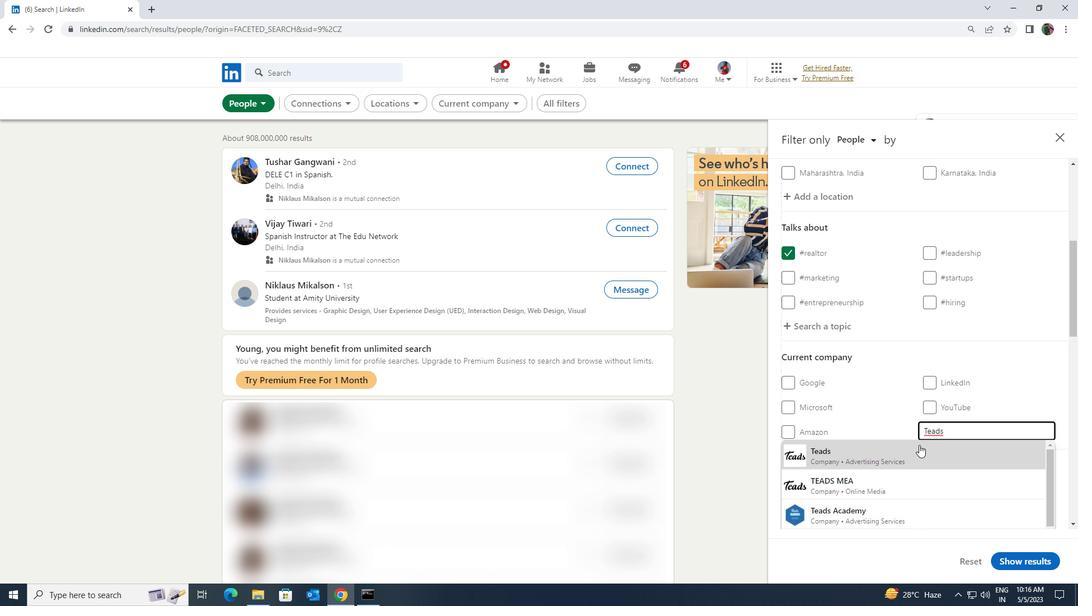 
Action: Mouse moved to (919, 445)
Screenshot: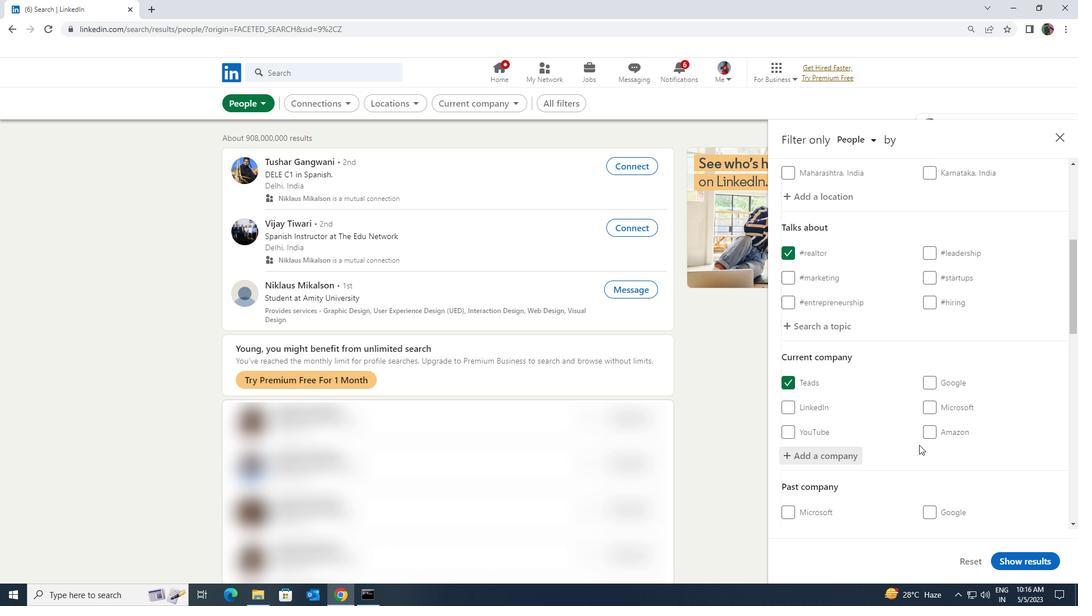 
Action: Mouse scrolled (919, 444) with delta (0, 0)
Screenshot: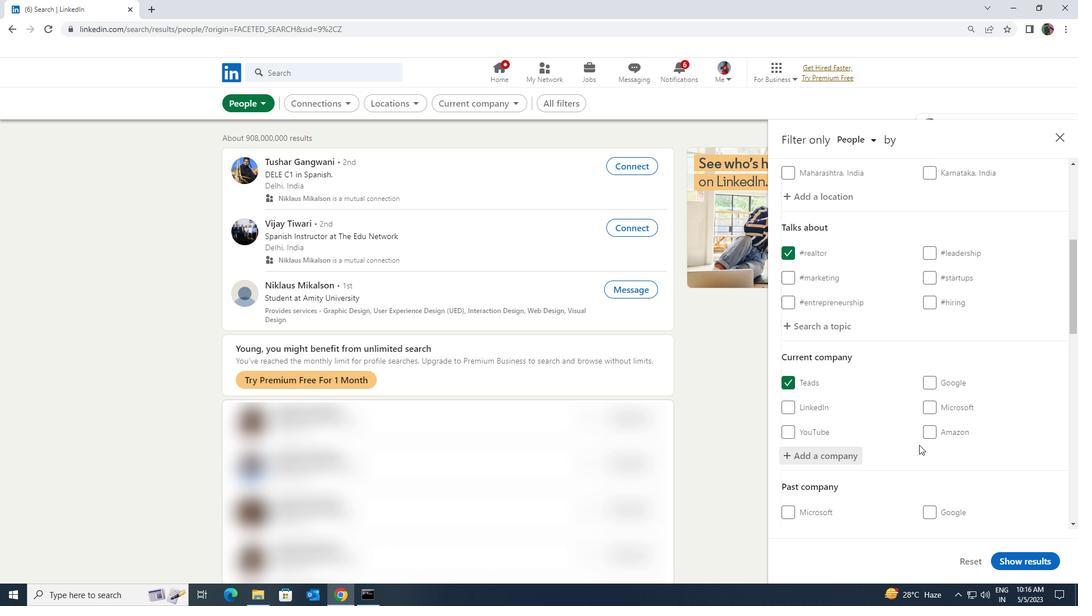 
Action: Mouse scrolled (919, 444) with delta (0, 0)
Screenshot: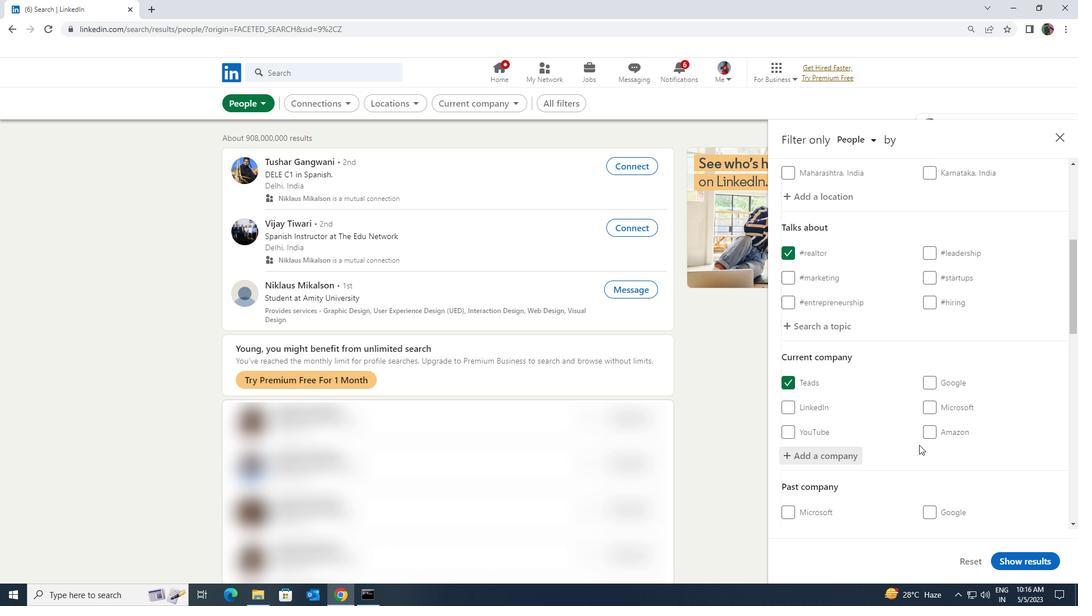 
Action: Mouse scrolled (919, 444) with delta (0, 0)
Screenshot: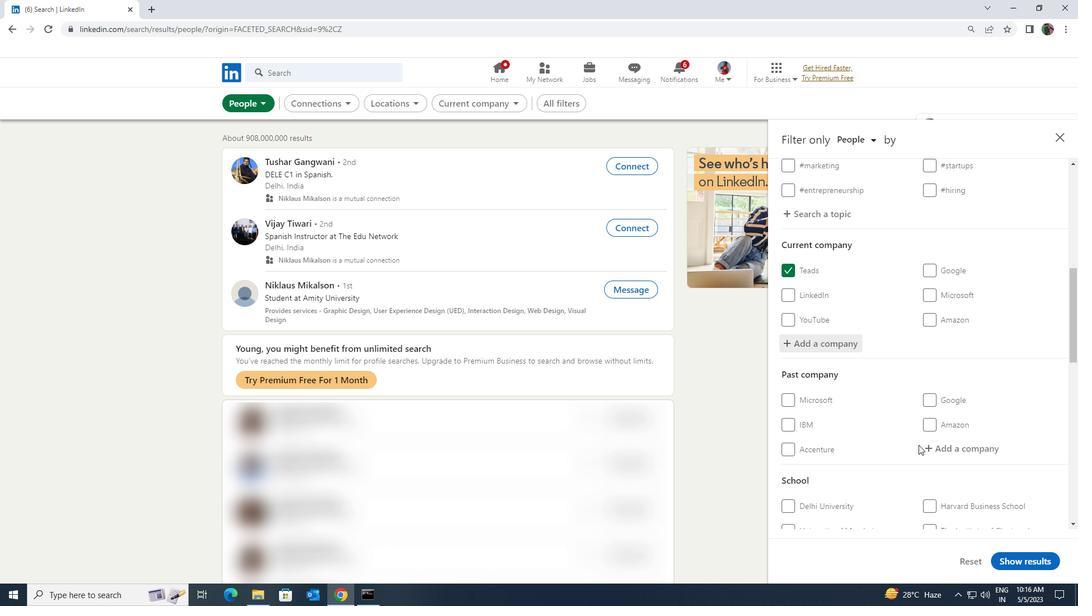 
Action: Mouse scrolled (919, 444) with delta (0, 0)
Screenshot: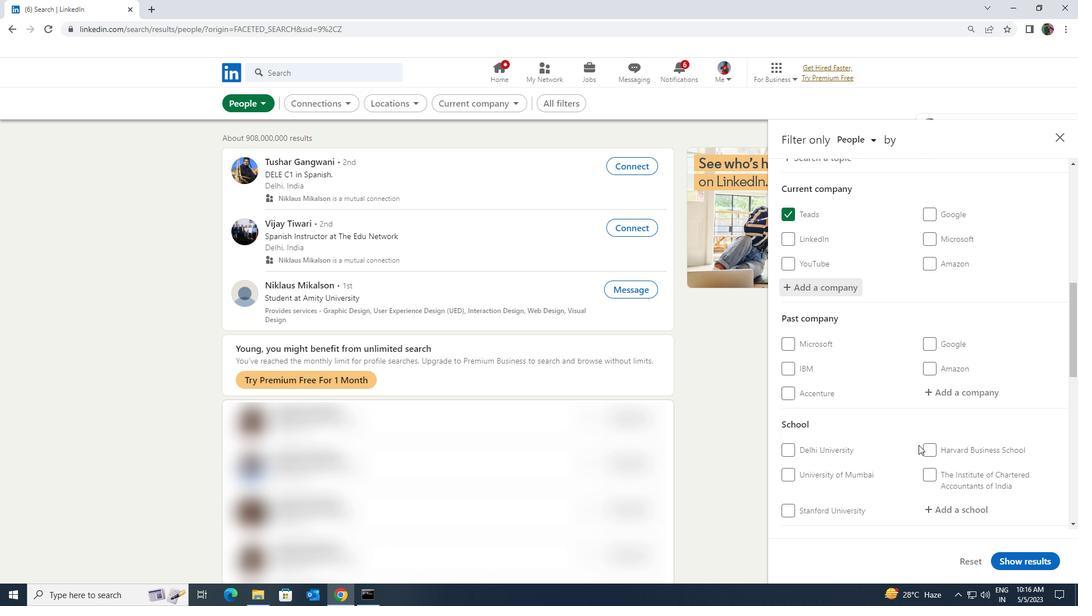 
Action: Mouse scrolled (919, 444) with delta (0, 0)
Screenshot: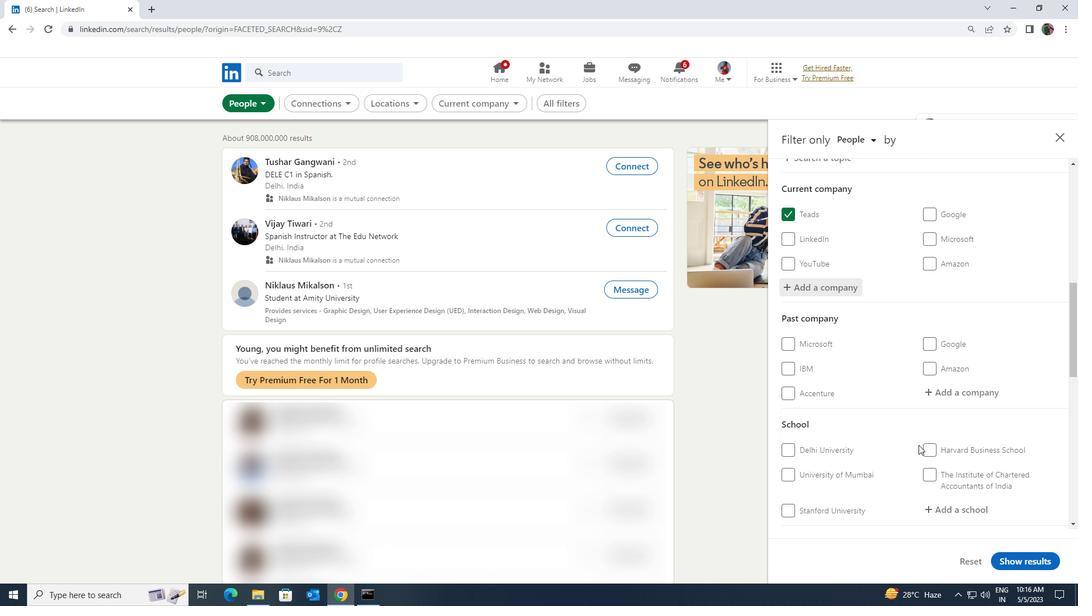 
Action: Mouse moved to (939, 398)
Screenshot: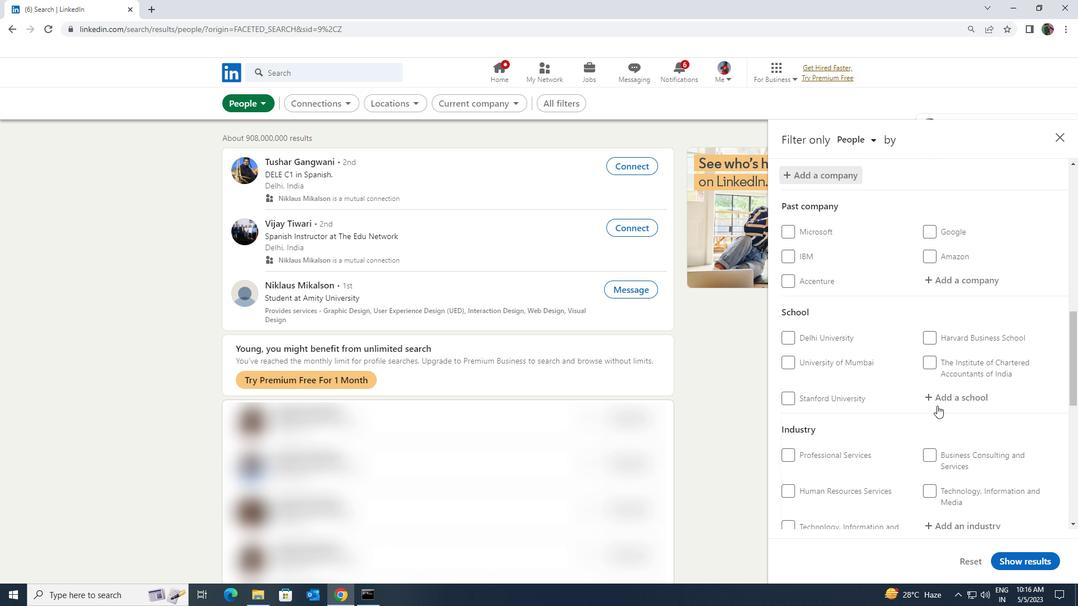 
Action: Mouse pressed left at (939, 398)
Screenshot: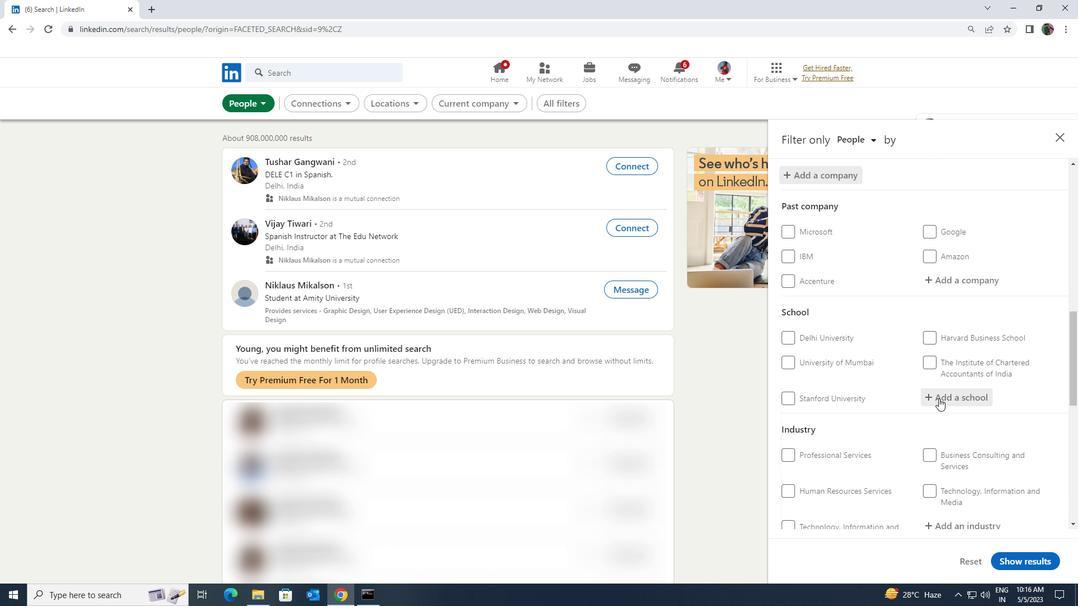 
Action: Key pressed <Key.shift>MVSR<Key.space><Key.shift>ENGINEERING<Key.space><Key.shift>COLL
Screenshot: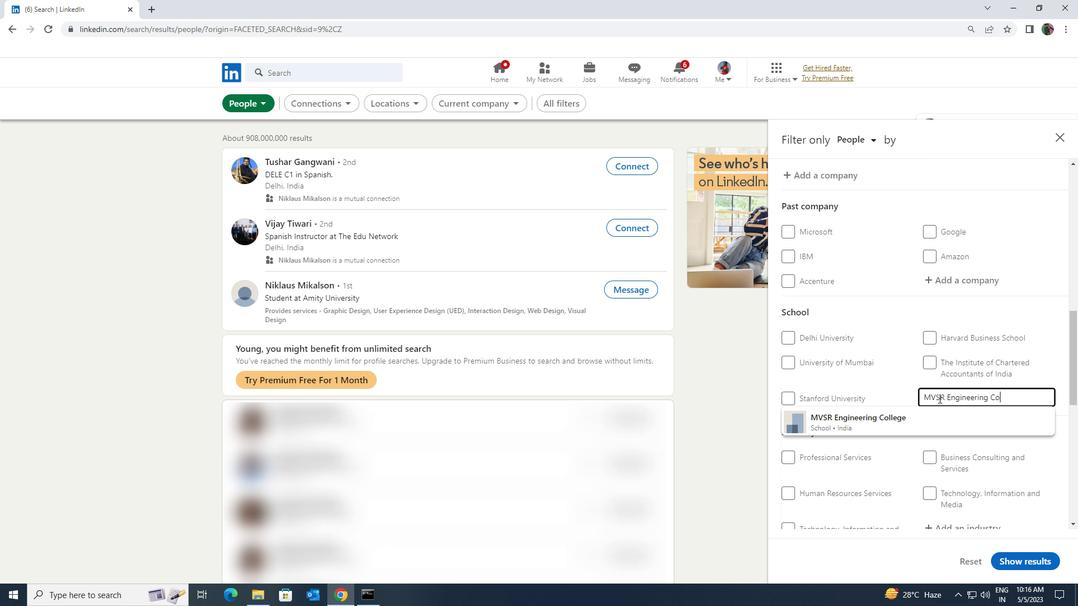 
Action: Mouse moved to (940, 409)
Screenshot: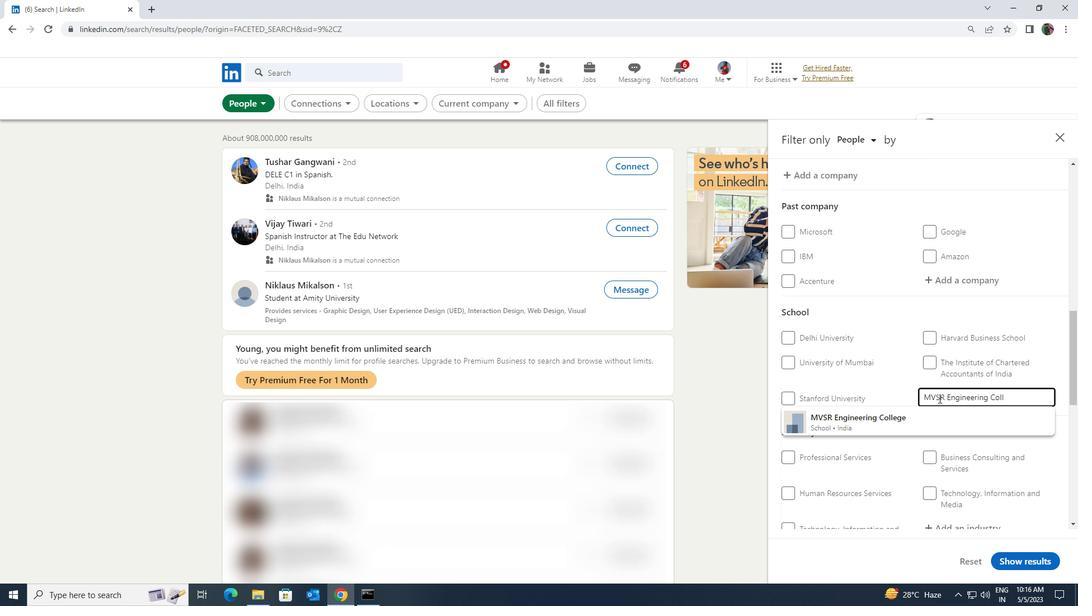 
Action: Mouse pressed left at (940, 409)
Screenshot: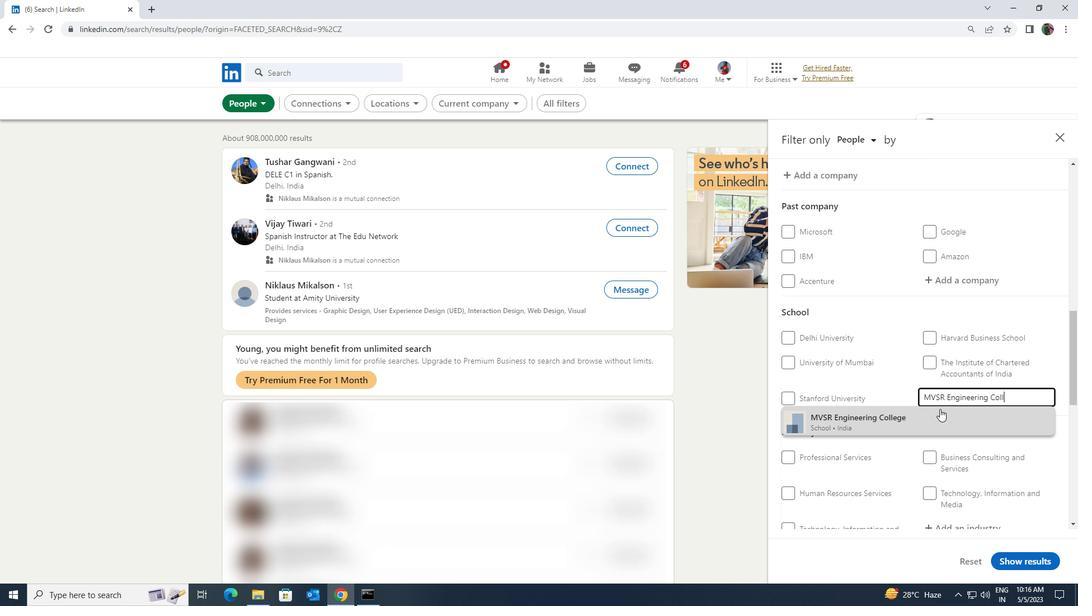 
Action: Mouse moved to (940, 409)
Screenshot: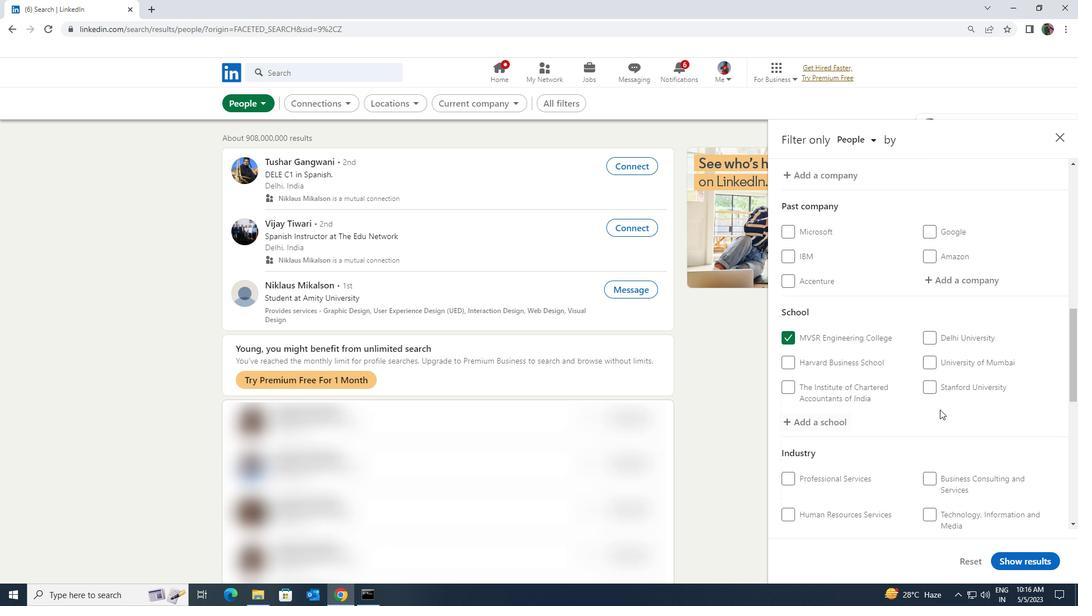 
Action: Mouse scrolled (940, 408) with delta (0, 0)
Screenshot: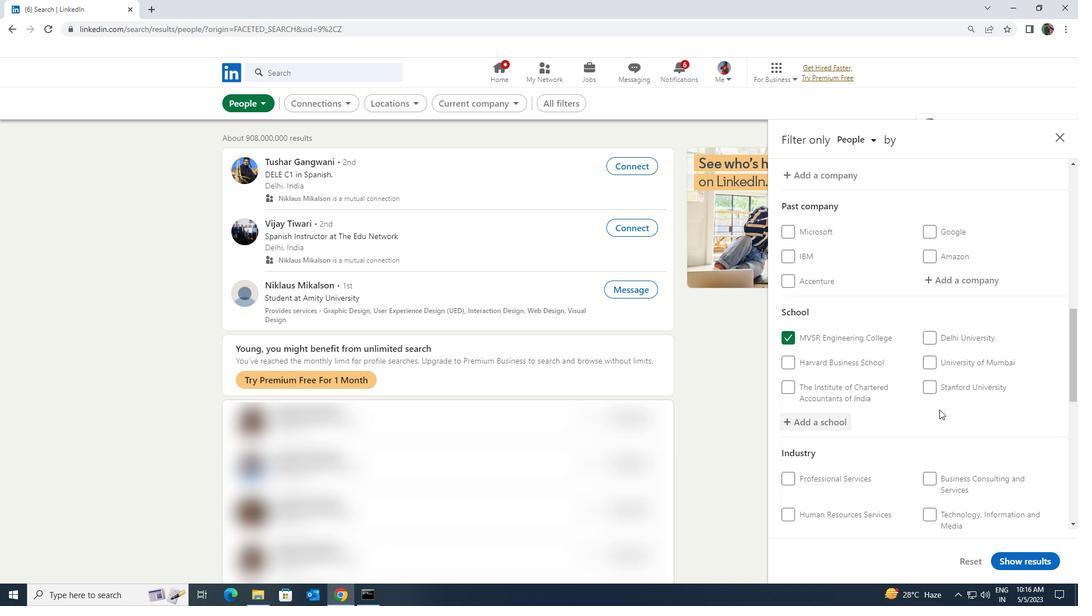 
Action: Mouse scrolled (940, 408) with delta (0, 0)
Screenshot: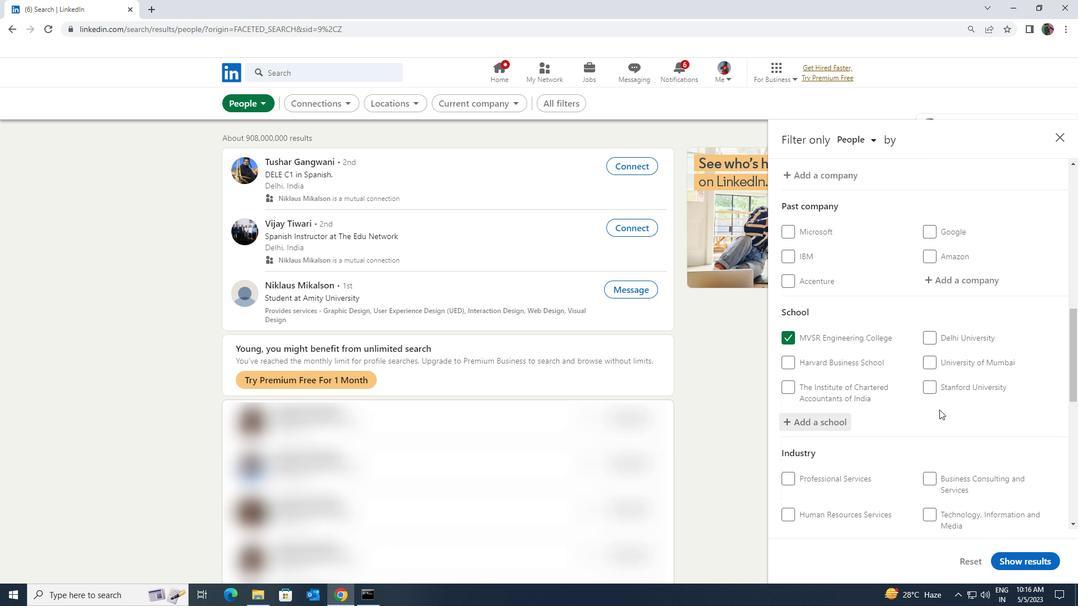 
Action: Mouse moved to (941, 408)
Screenshot: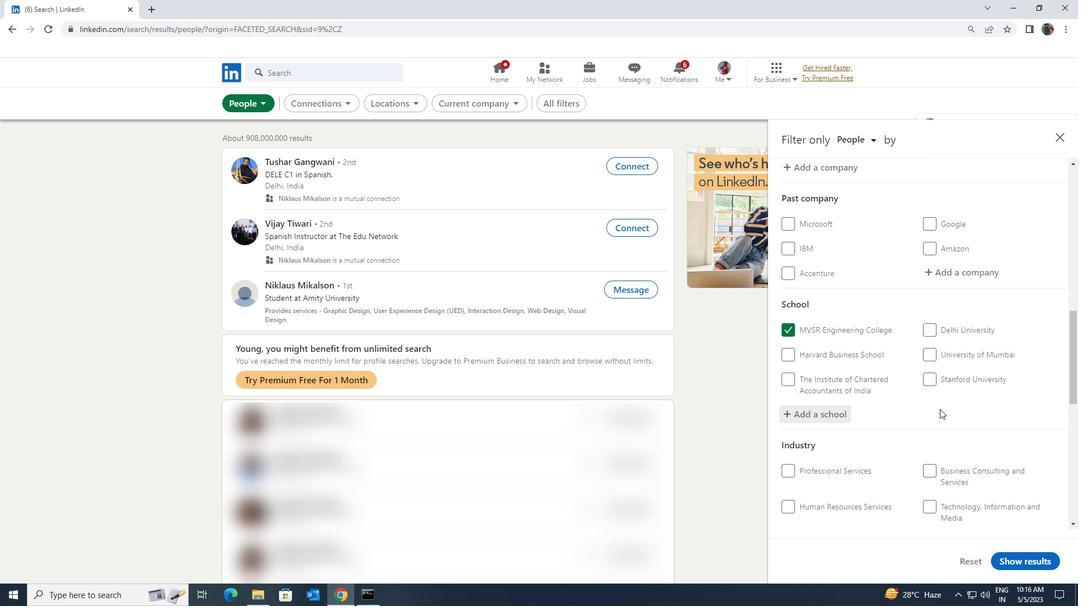 
Action: Mouse scrolled (941, 408) with delta (0, 0)
Screenshot: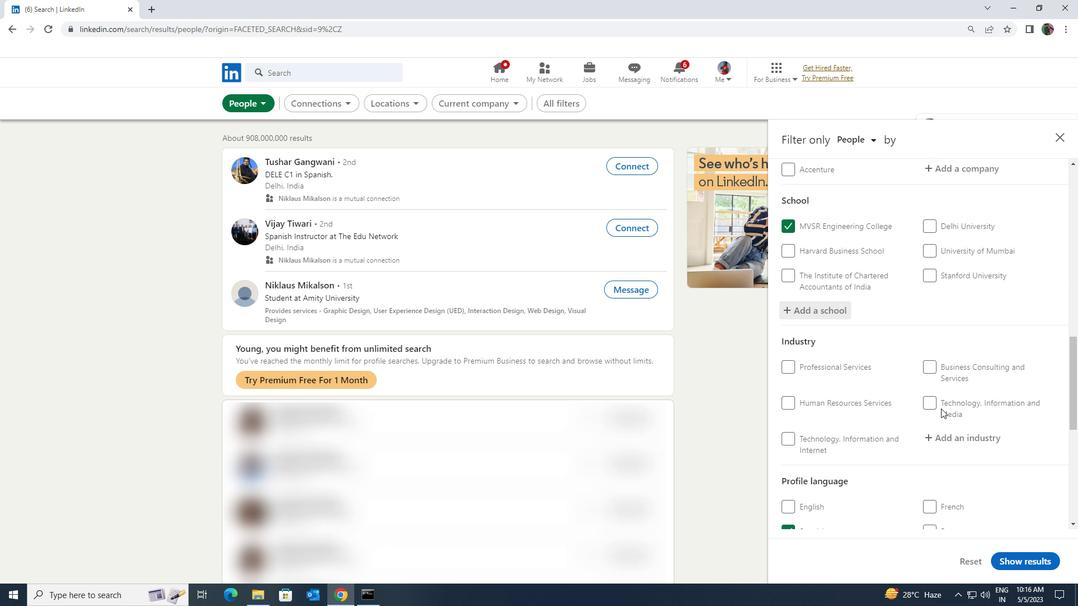 
Action: Mouse moved to (947, 384)
Screenshot: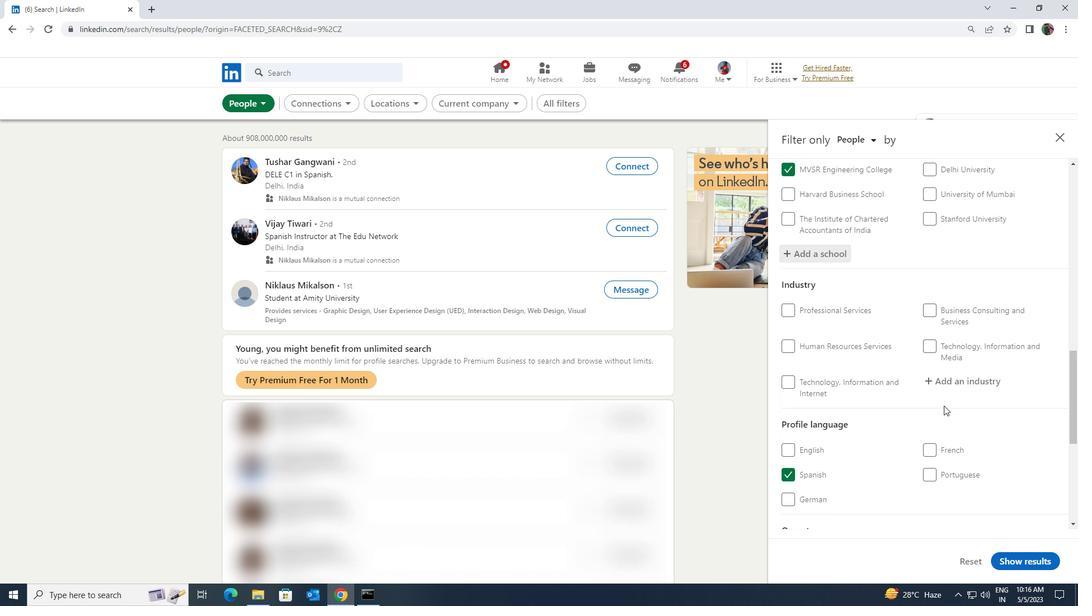 
Action: Mouse pressed left at (947, 384)
Screenshot: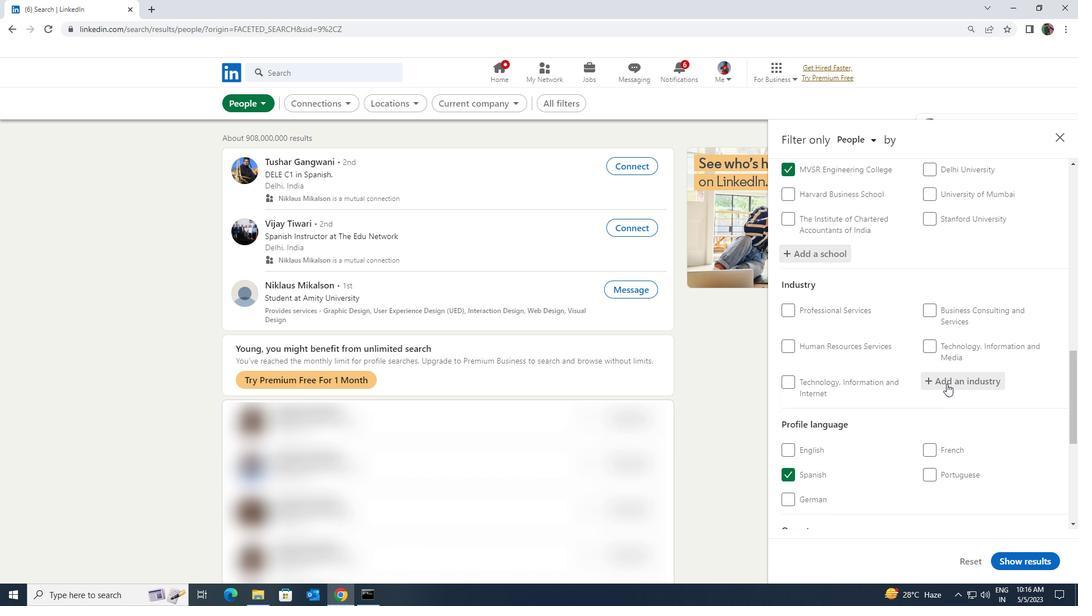 
Action: Key pressed <Key.shift><Key.shift><Key.shift><Key.shift><Key.shift><Key.shift><Key.shift><Key.shift><Key.shift>HOUSING<Key.space><Key.shift>PROG
Screenshot: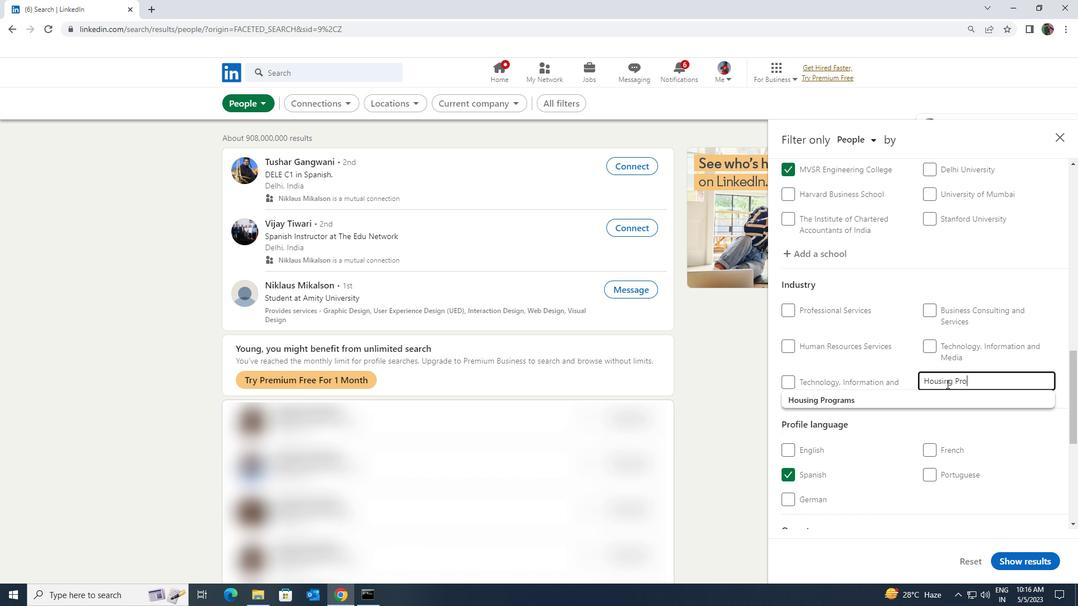 
Action: Mouse moved to (945, 396)
Screenshot: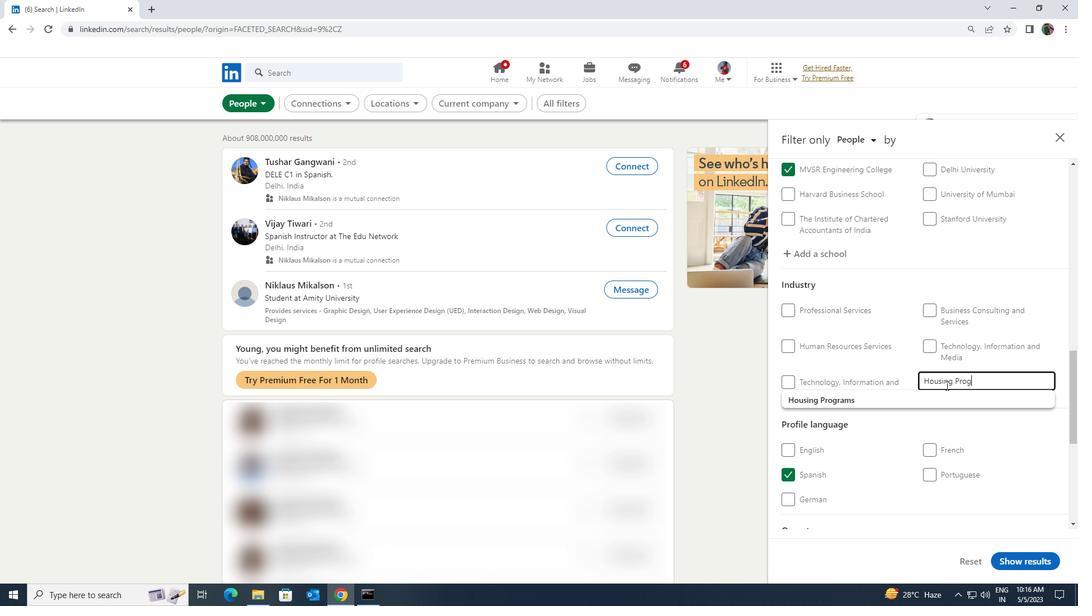 
Action: Mouse pressed left at (945, 396)
Screenshot: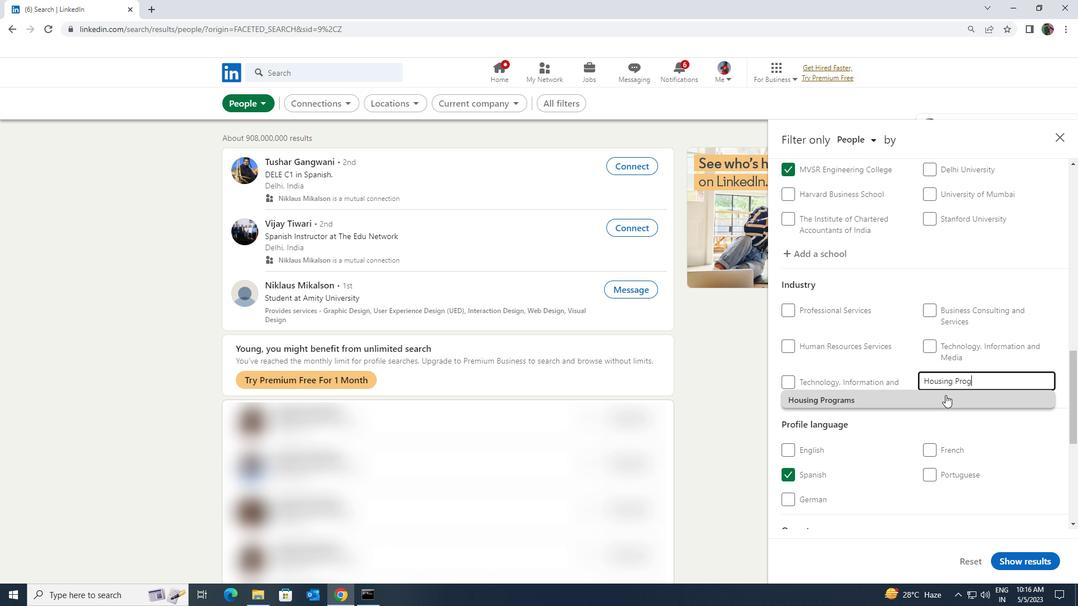 
Action: Mouse scrolled (945, 395) with delta (0, 0)
Screenshot: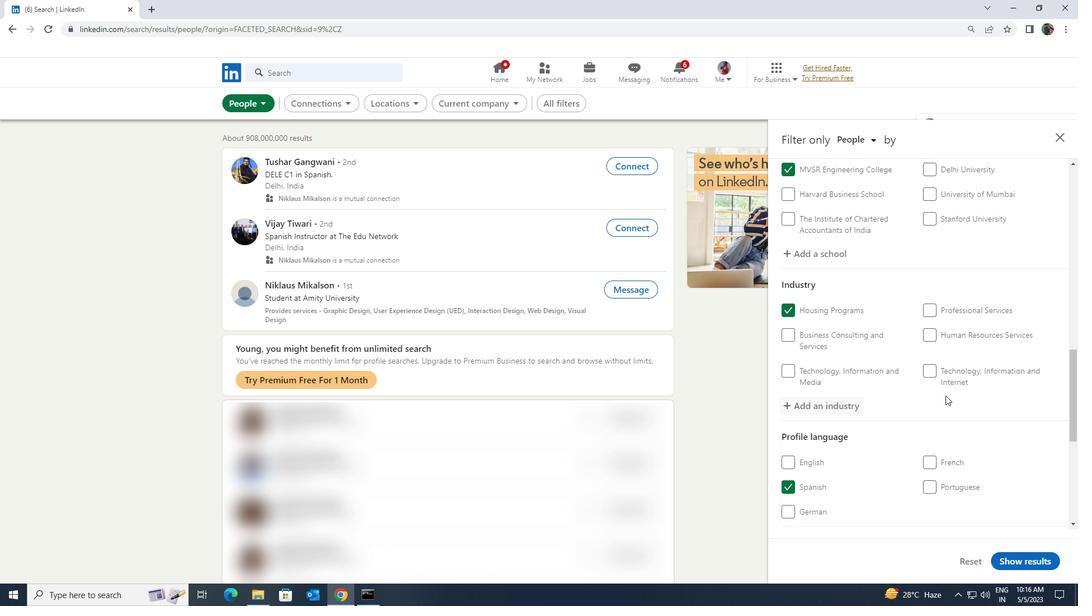 
Action: Mouse scrolled (945, 395) with delta (0, 0)
Screenshot: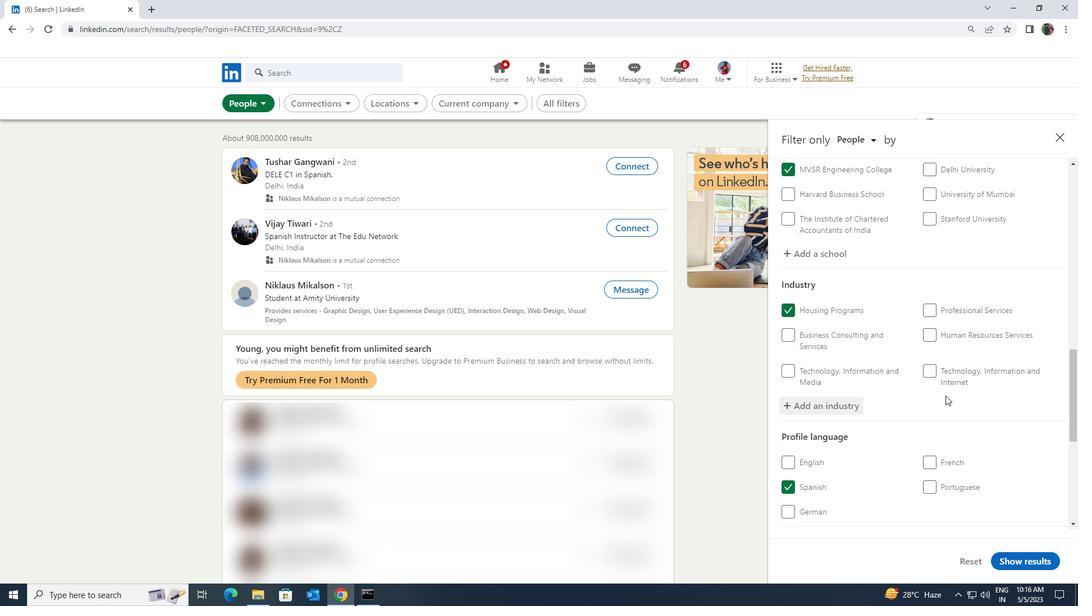 
Action: Mouse scrolled (945, 395) with delta (0, 0)
Screenshot: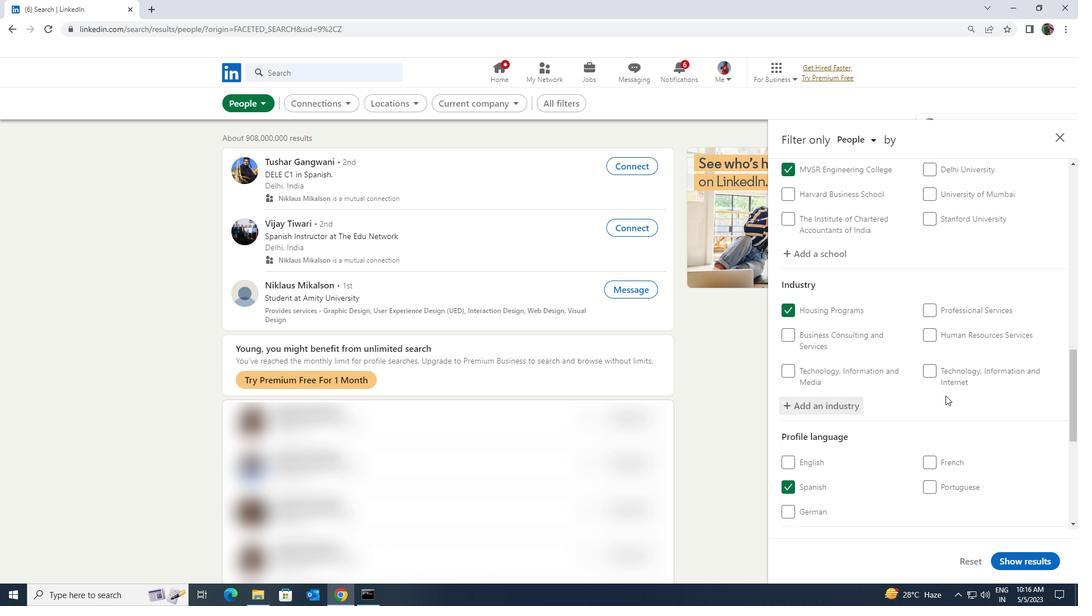 
Action: Mouse moved to (945, 396)
Screenshot: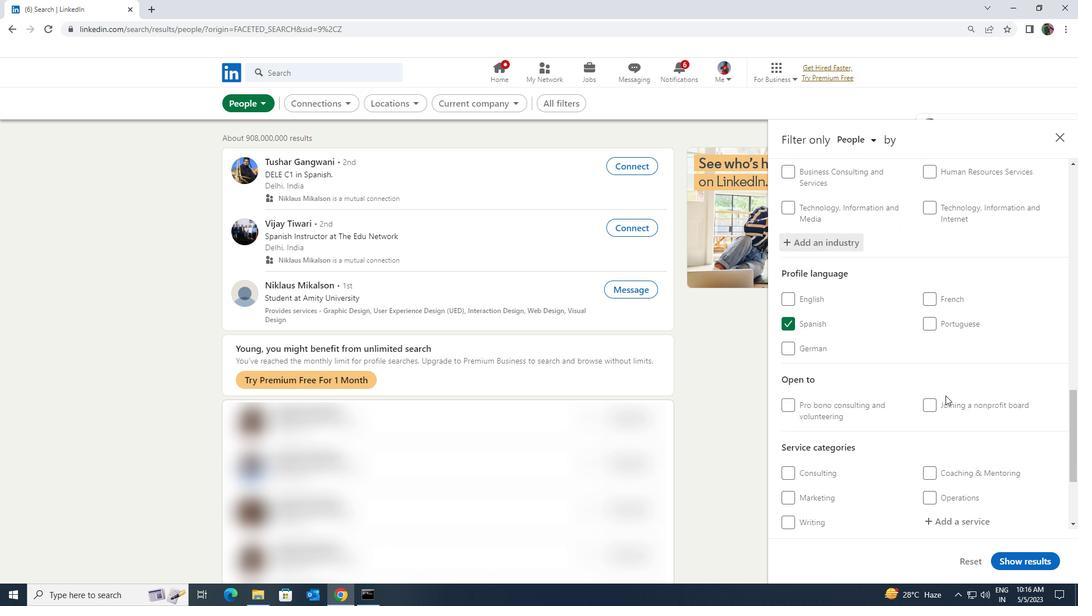 
Action: Mouse scrolled (945, 396) with delta (0, 0)
Screenshot: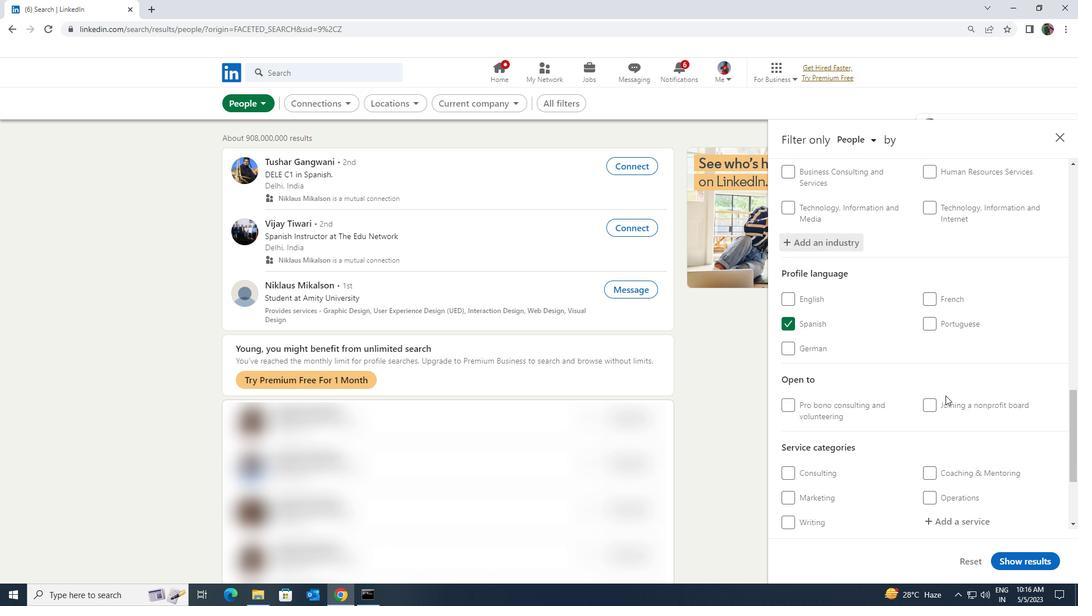 
Action: Mouse moved to (944, 396)
Screenshot: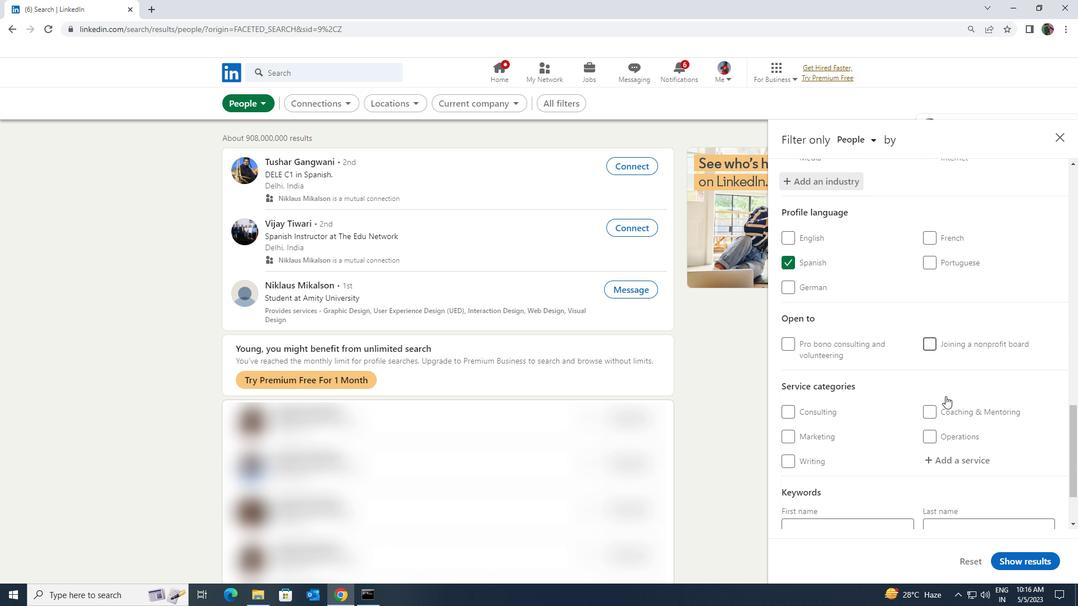 
Action: Mouse scrolled (944, 396) with delta (0, 0)
Screenshot: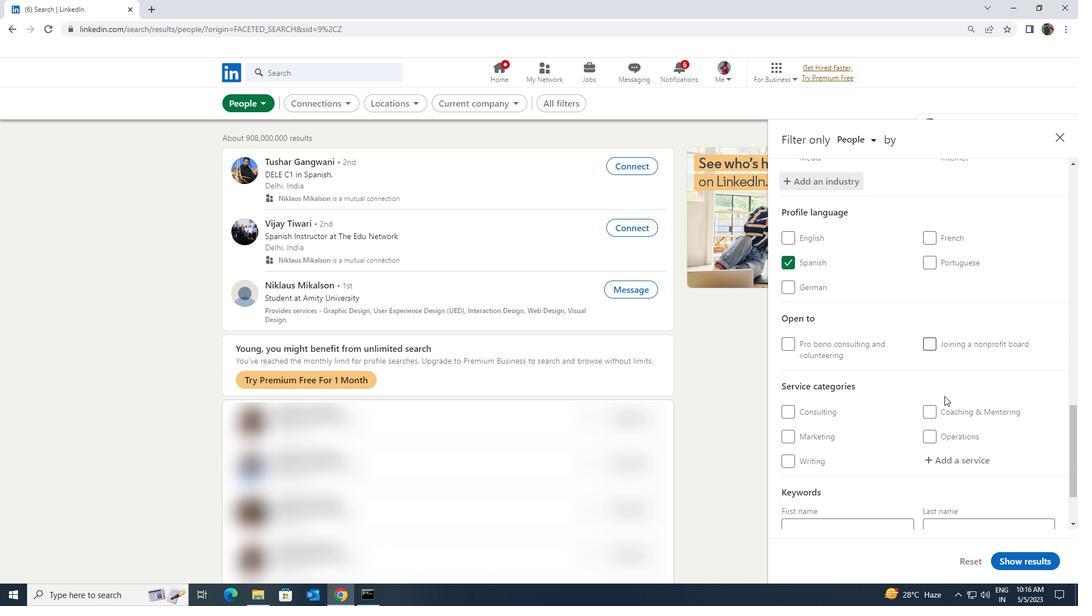 
Action: Mouse moved to (941, 402)
Screenshot: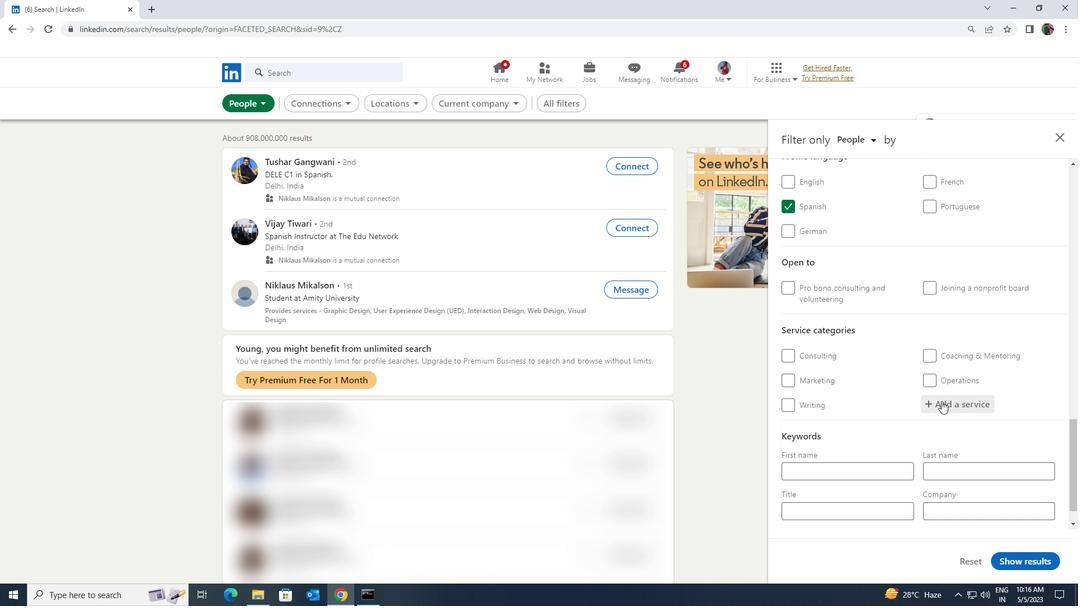 
Action: Mouse pressed left at (941, 402)
Screenshot: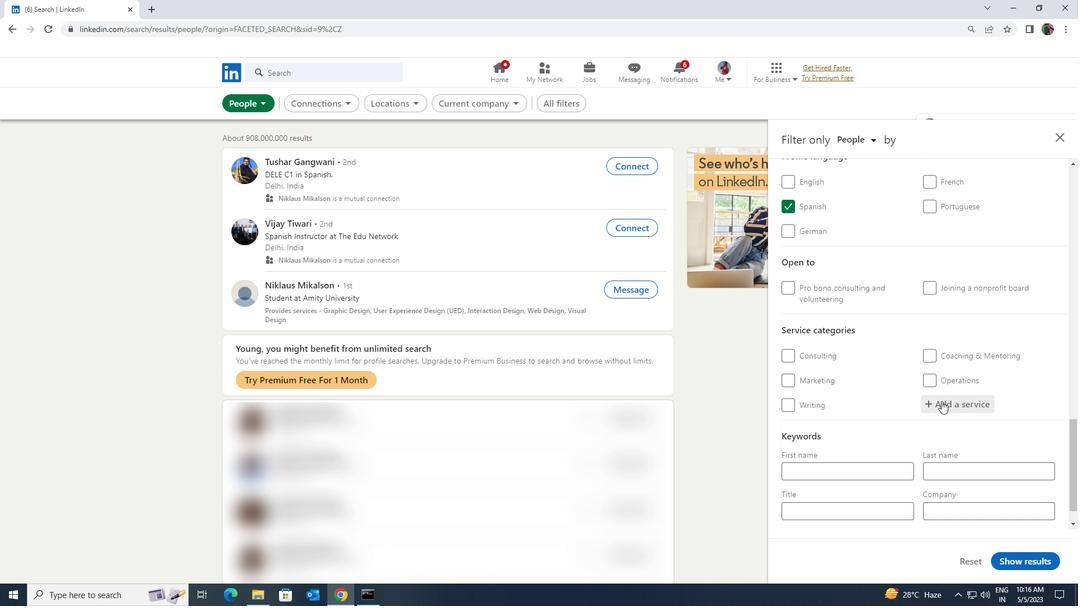 
Action: Mouse moved to (941, 401)
Screenshot: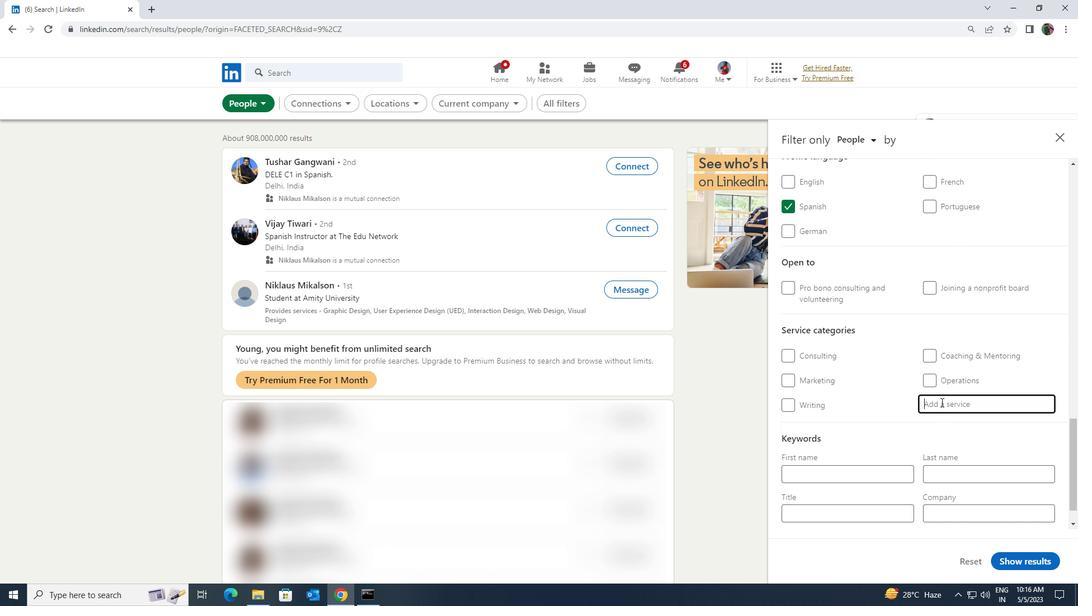 
Action: Key pressed <Key.shift><Key.shift><Key.shift><Key.shift>DEMAND<Key.space><Key.shift>GENERATION
Screenshot: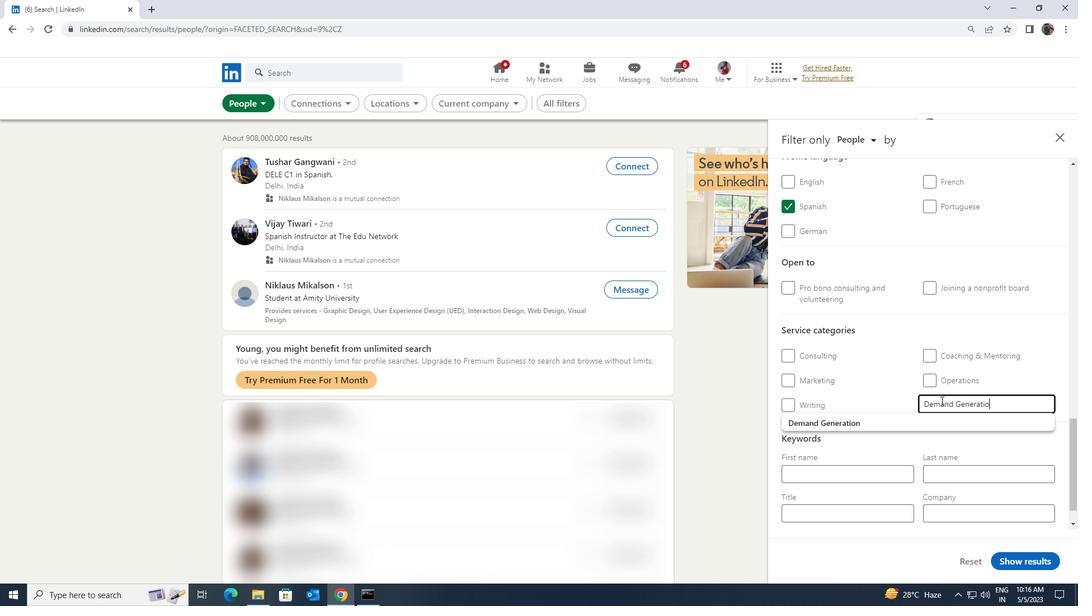 
Action: Mouse moved to (927, 413)
Screenshot: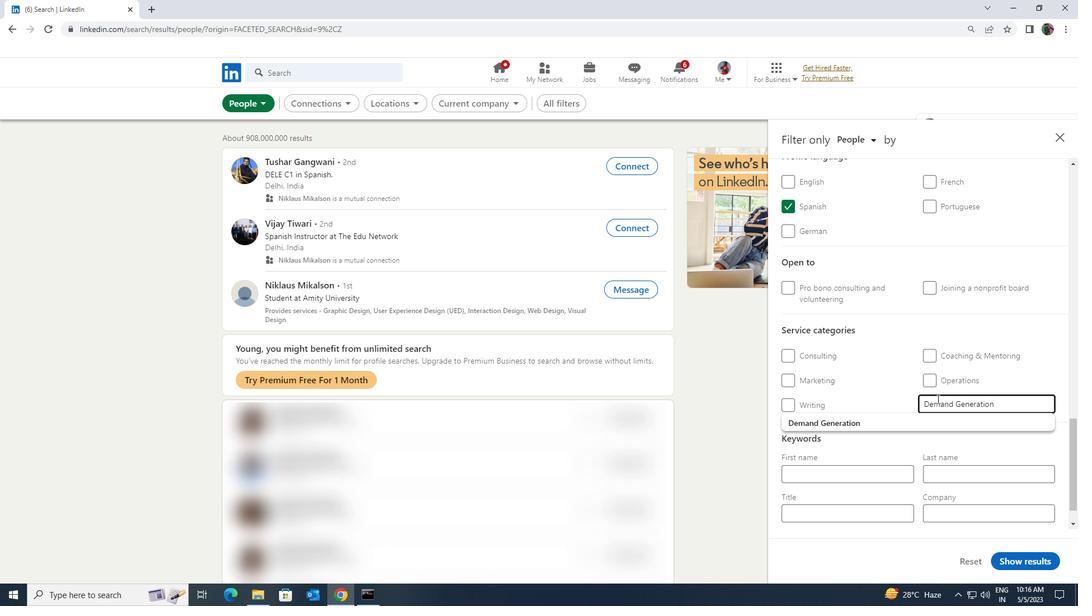 
Action: Mouse pressed left at (927, 413)
Screenshot: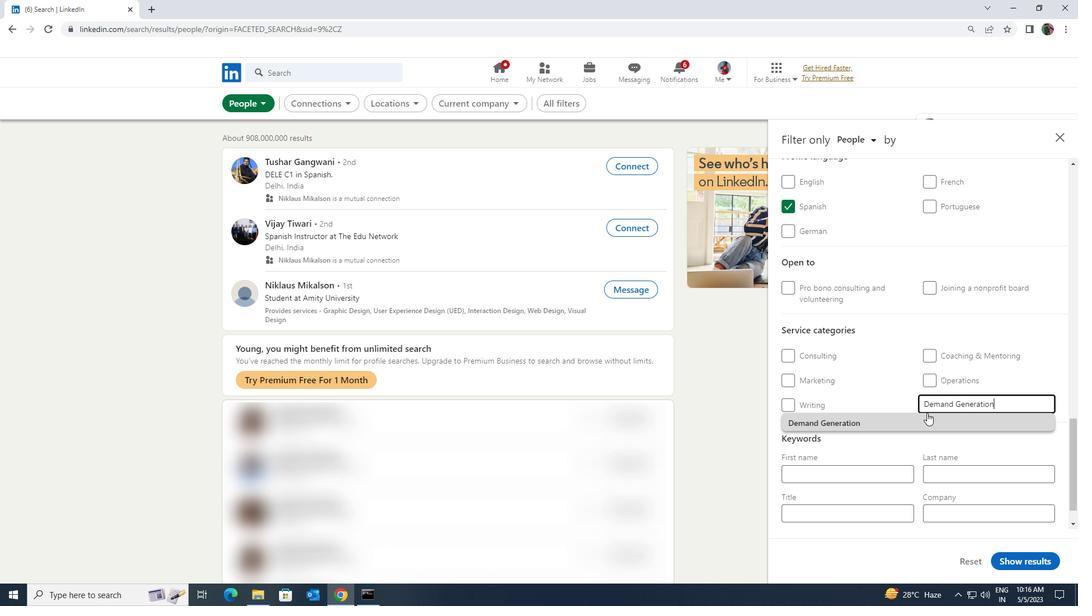 
Action: Mouse scrolled (927, 412) with delta (0, 0)
Screenshot: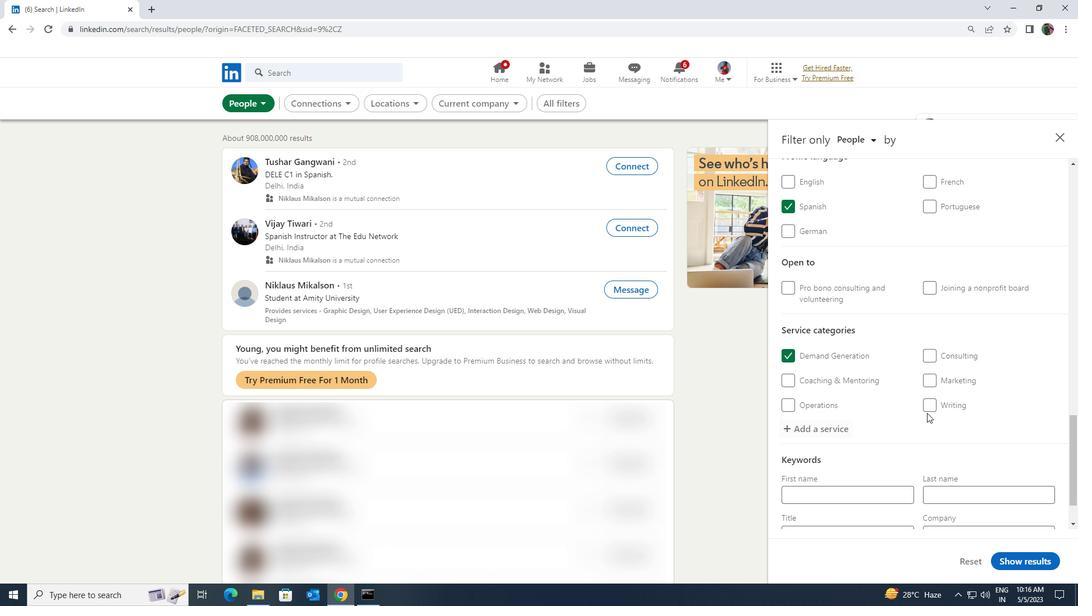 
Action: Mouse scrolled (927, 412) with delta (0, 0)
Screenshot: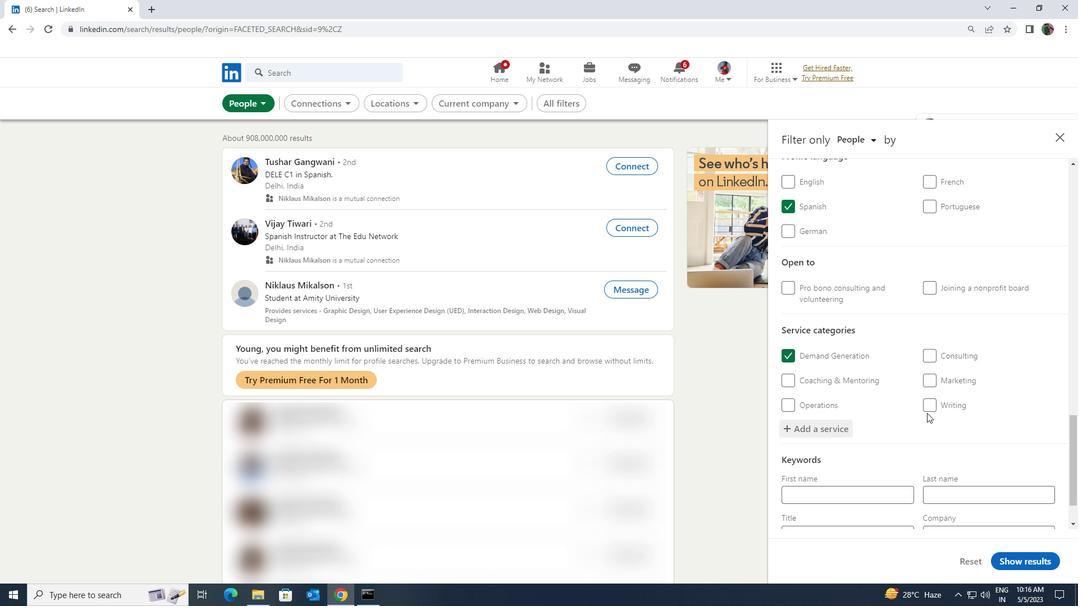 
Action: Mouse scrolled (927, 412) with delta (0, 0)
Screenshot: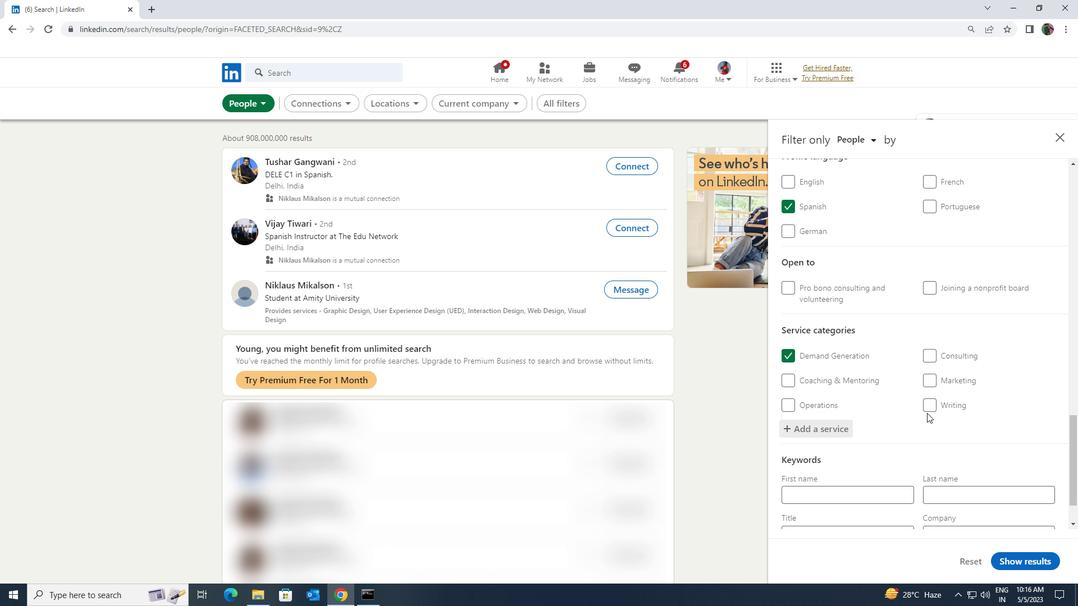 
Action: Mouse moved to (897, 472)
Screenshot: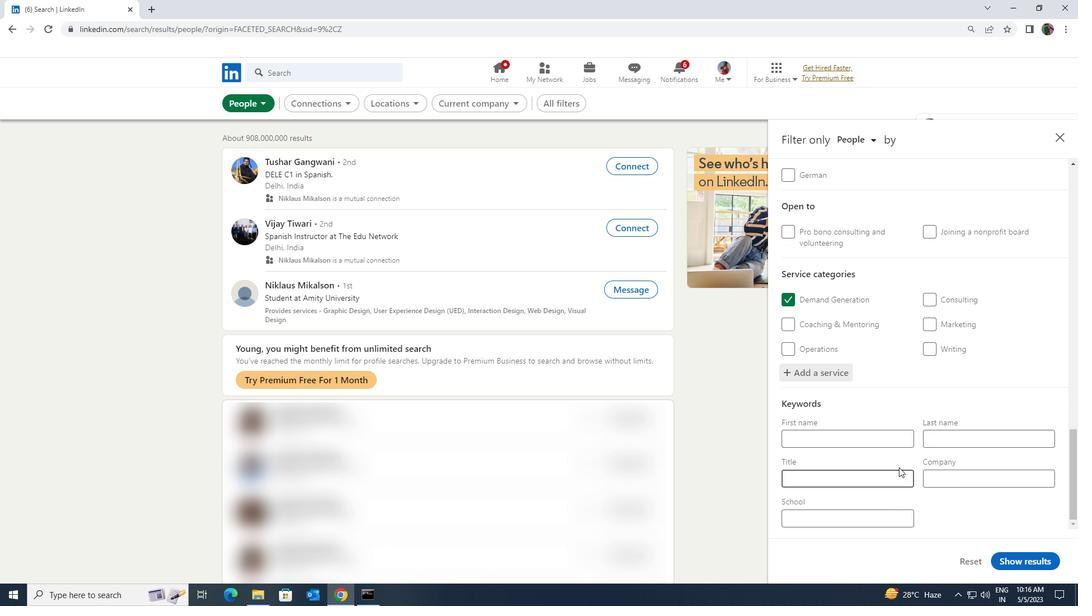 
Action: Mouse pressed left at (897, 472)
Screenshot: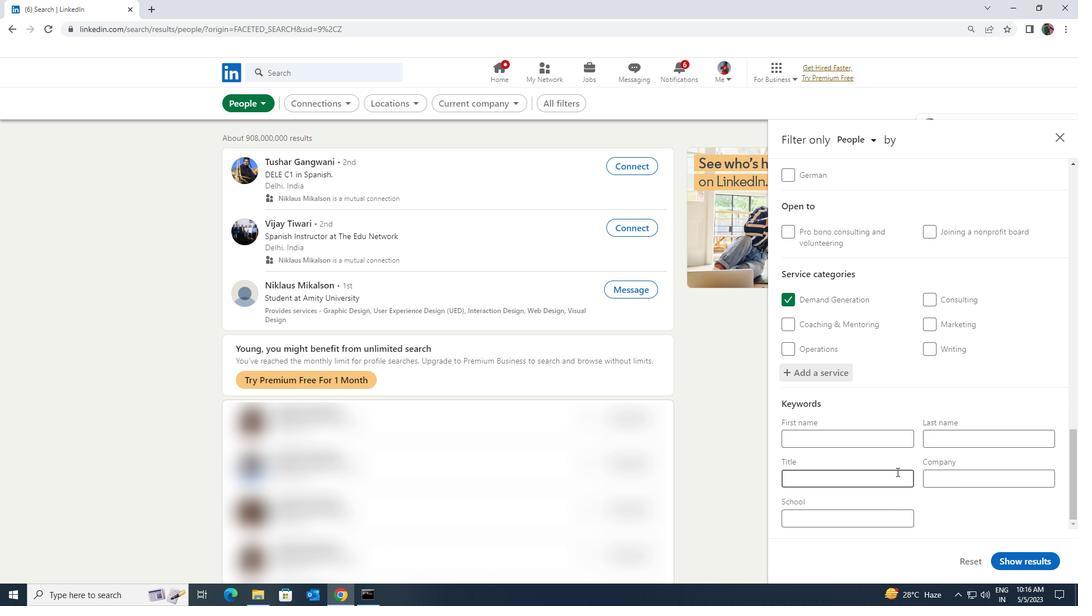 
Action: Key pressed <Key.shift><Key.shift><Key.shift><Key.shift>SALES<Key.space><Key.shift>ENGINEER
Screenshot: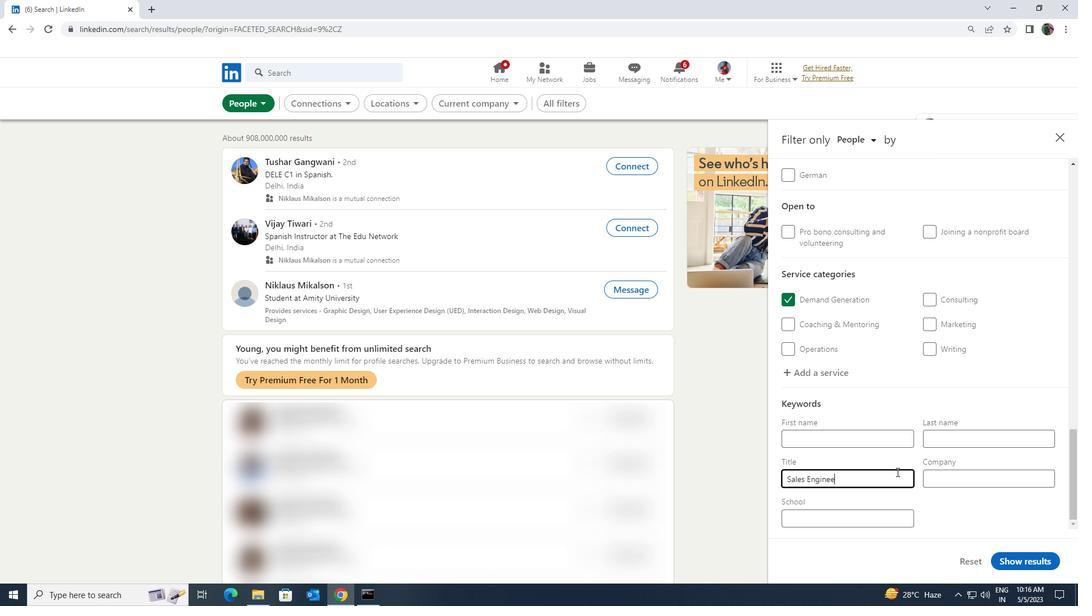 
Action: Mouse moved to (1029, 561)
Screenshot: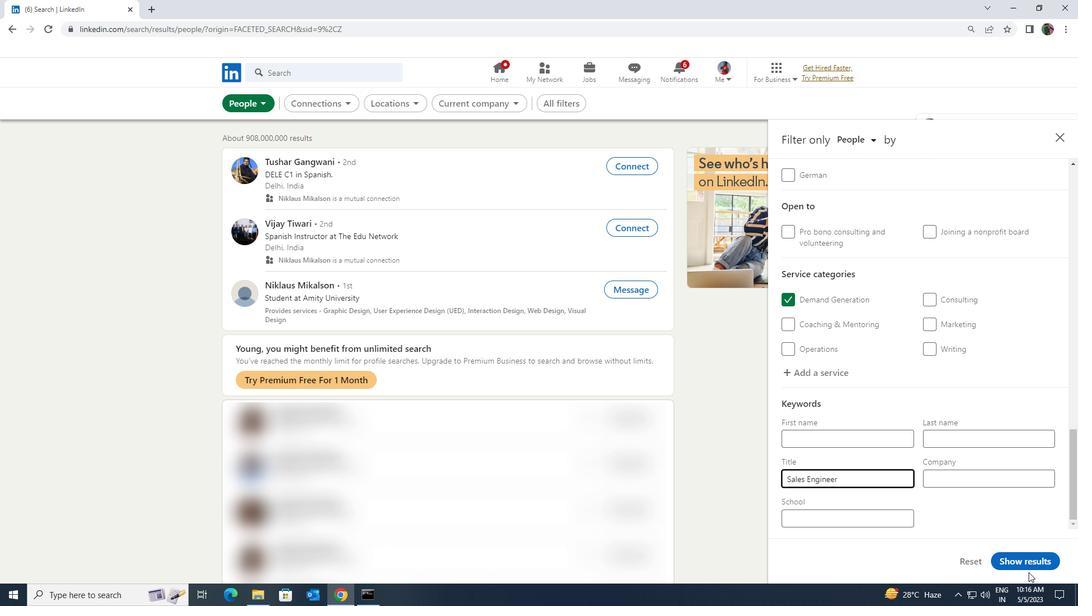 
Action: Mouse pressed left at (1029, 561)
Screenshot: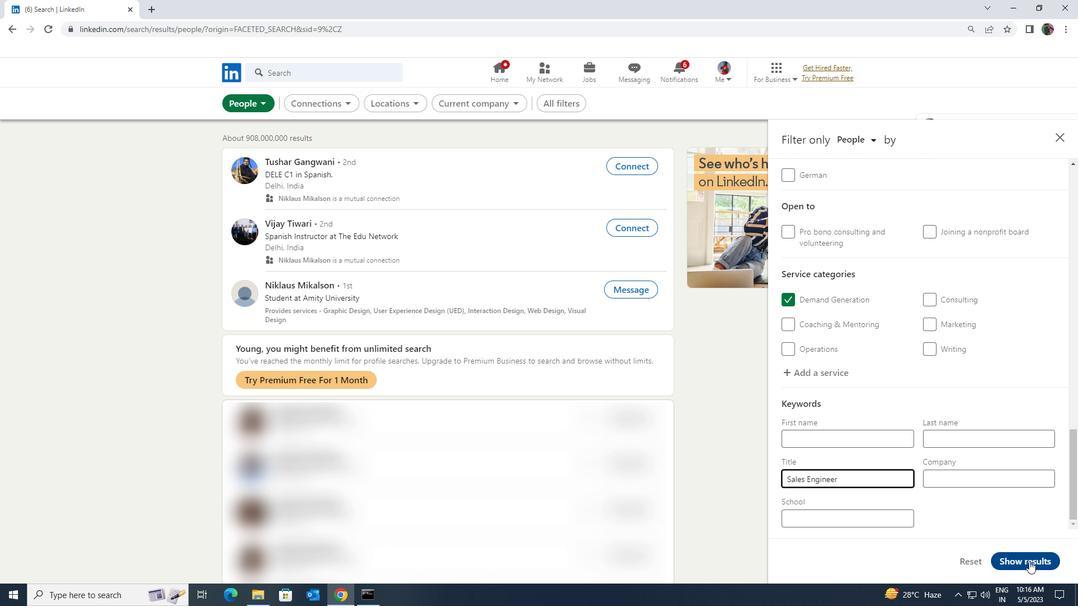 
